 Task: Look for space in Ust'-Labinsk, Russia from 6th June, 2023 to 8th June, 2023 for 2 adults in price range Rs.7000 to Rs.12000. Place can be private room with 1  bedroom having 2 beds and 1 bathroom. Property type can be house, flat, guest house. Amenities needed are: wifi. Booking option can be shelf check-in. Required host language is English.
Action: Mouse moved to (714, 180)
Screenshot: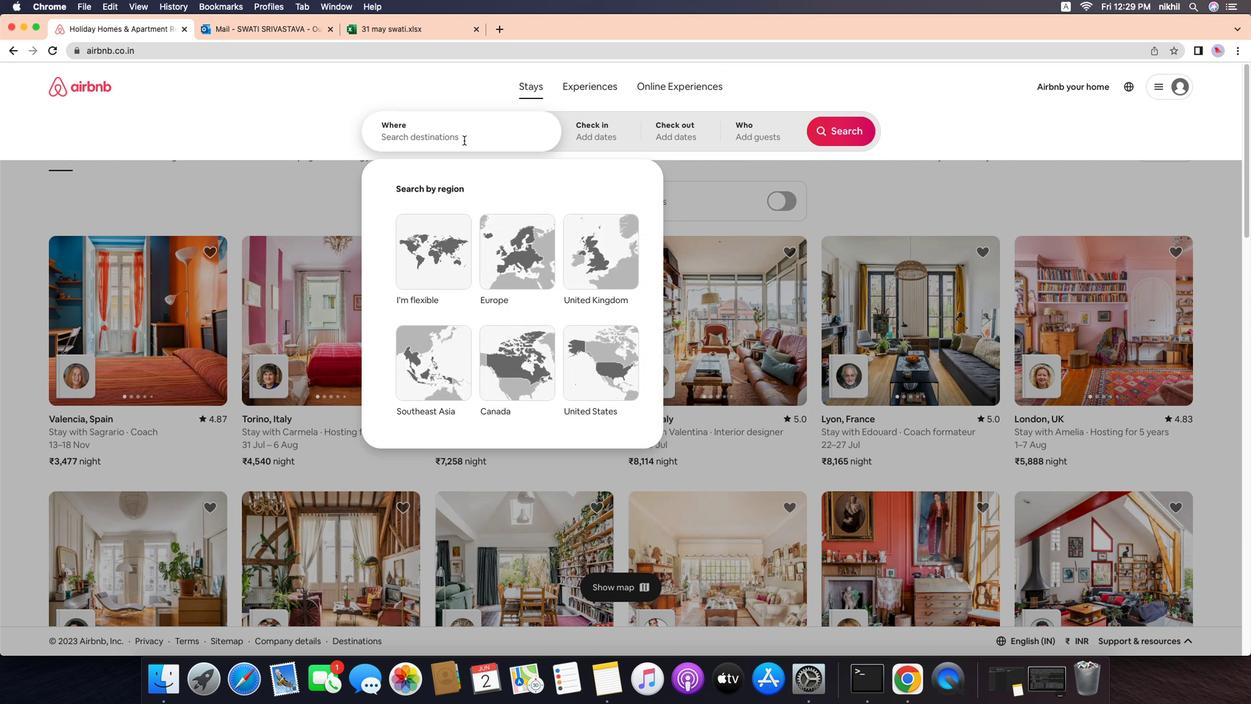 
Action: Mouse pressed left at (714, 180)
Screenshot: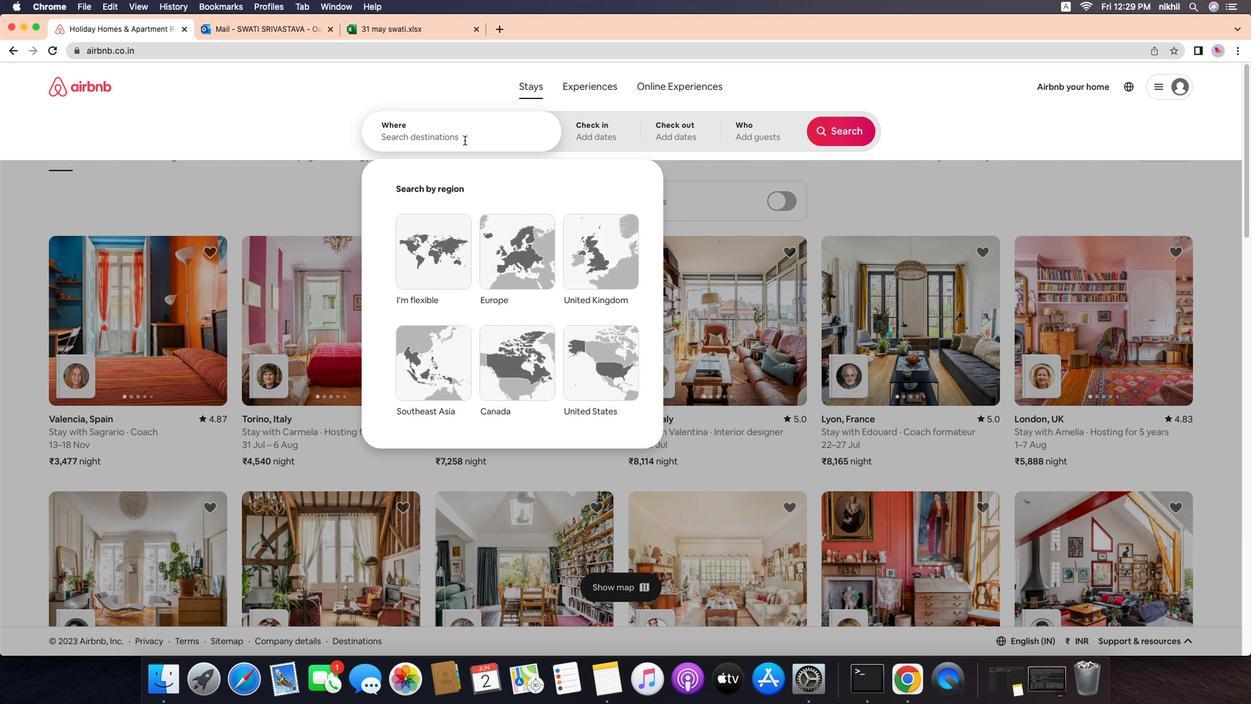 
Action: Mouse moved to (715, 179)
Screenshot: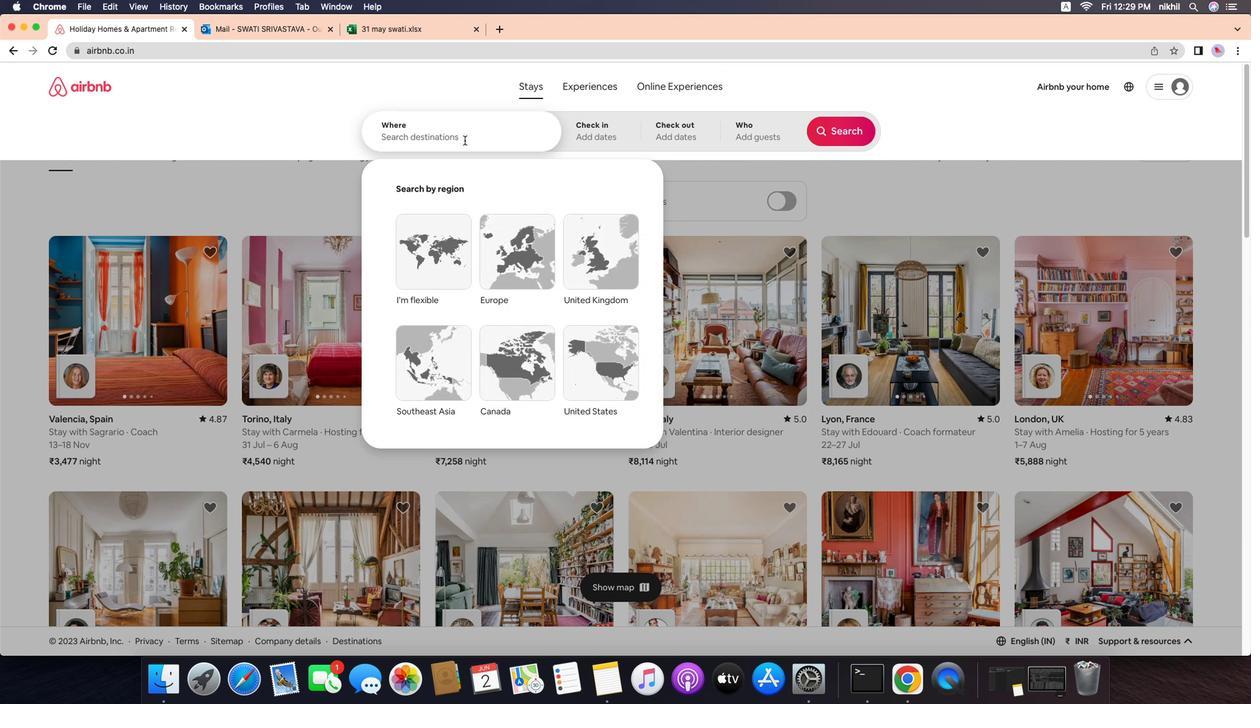 
Action: Mouse pressed left at (715, 179)
Screenshot: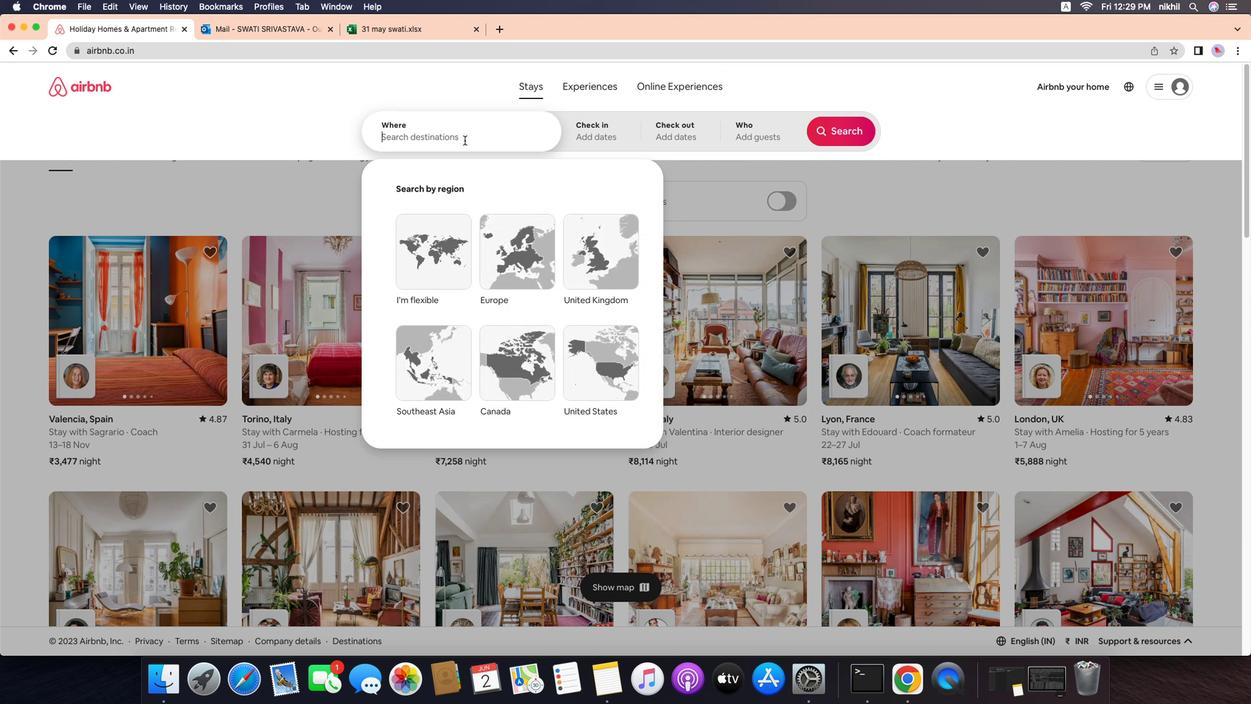 
Action: Mouse moved to (773, 193)
Screenshot: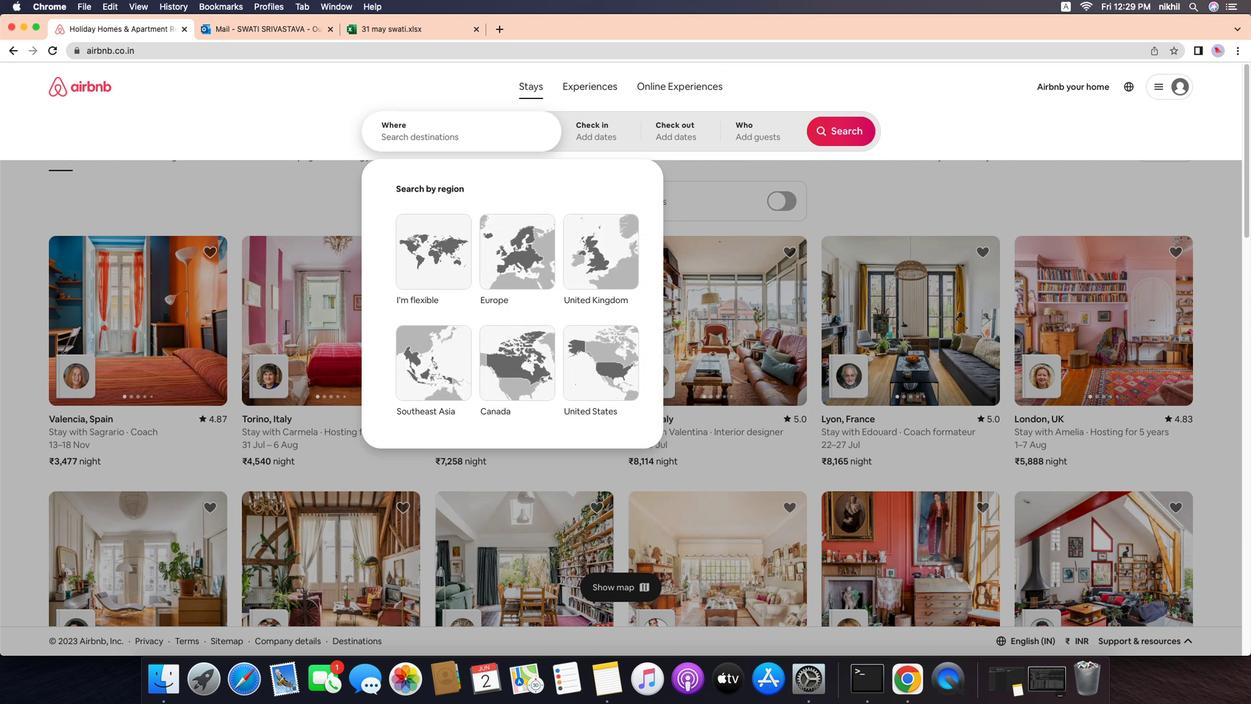 
Action: Mouse pressed left at (773, 193)
Screenshot: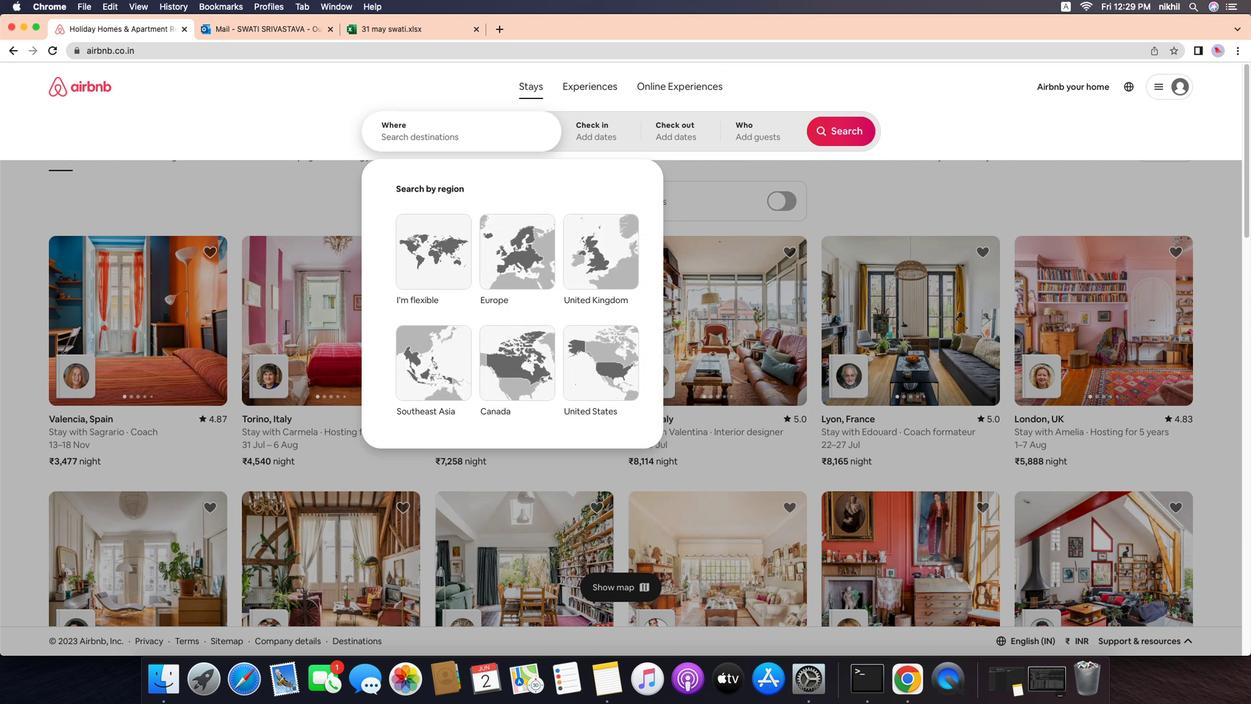 
Action: Mouse moved to (772, 193)
Screenshot: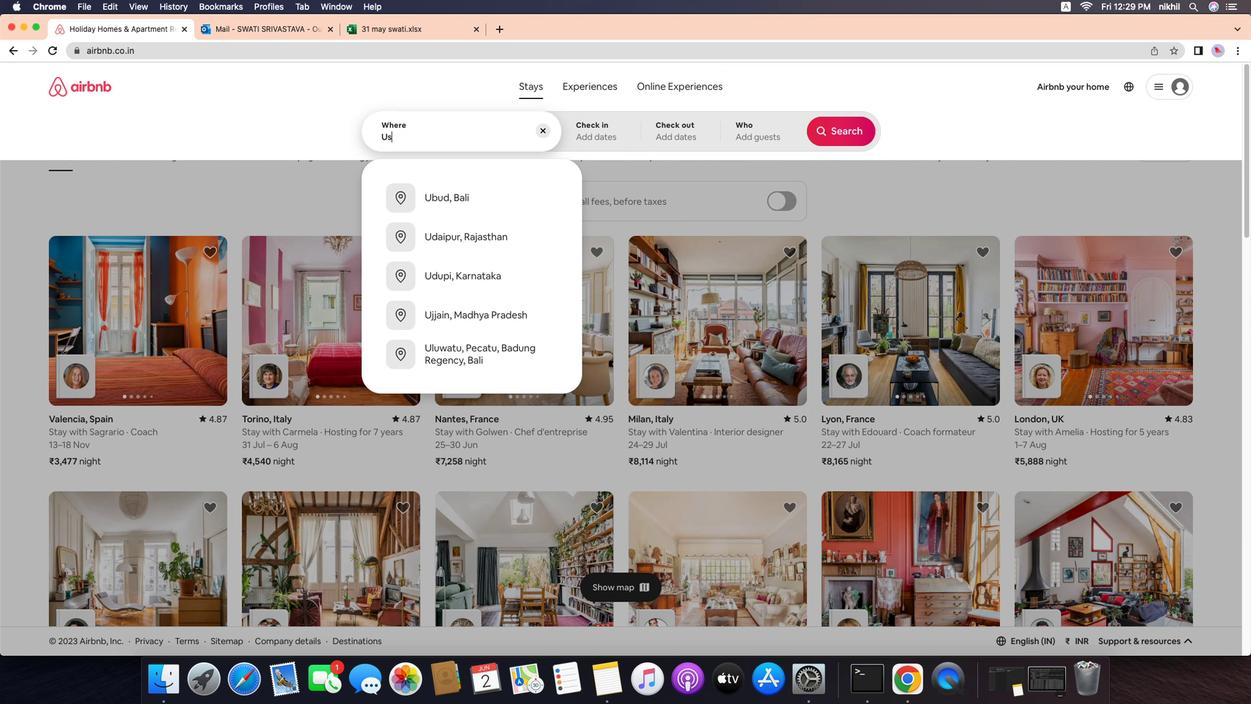 
Action: Key pressed Key.caps_lock'U'Key.caps_lock's''t'"'"'-'Key.caps_lock'L'Key.caps_lock'a''b''i''n''s''k'','Key.spaceKey.caps_lock'R'Key.caps_lock'u''s''s''i''a'Key.enter
Screenshot: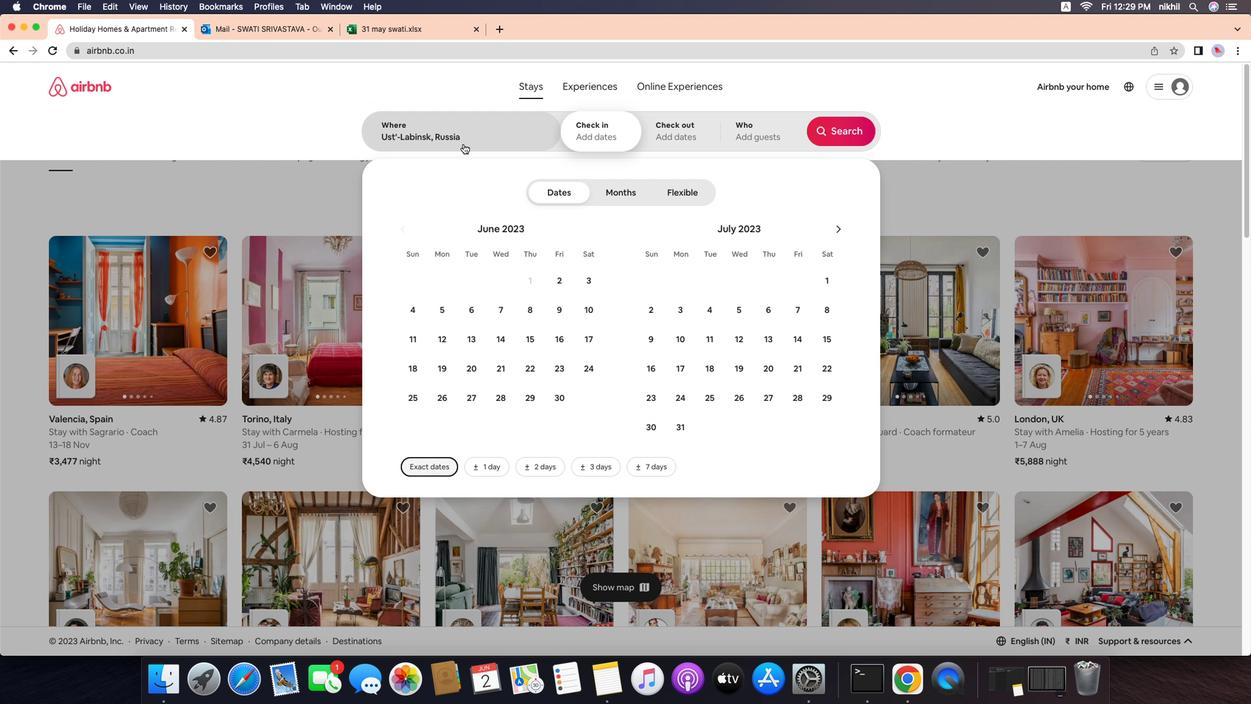 
Action: Mouse moved to (767, 238)
Screenshot: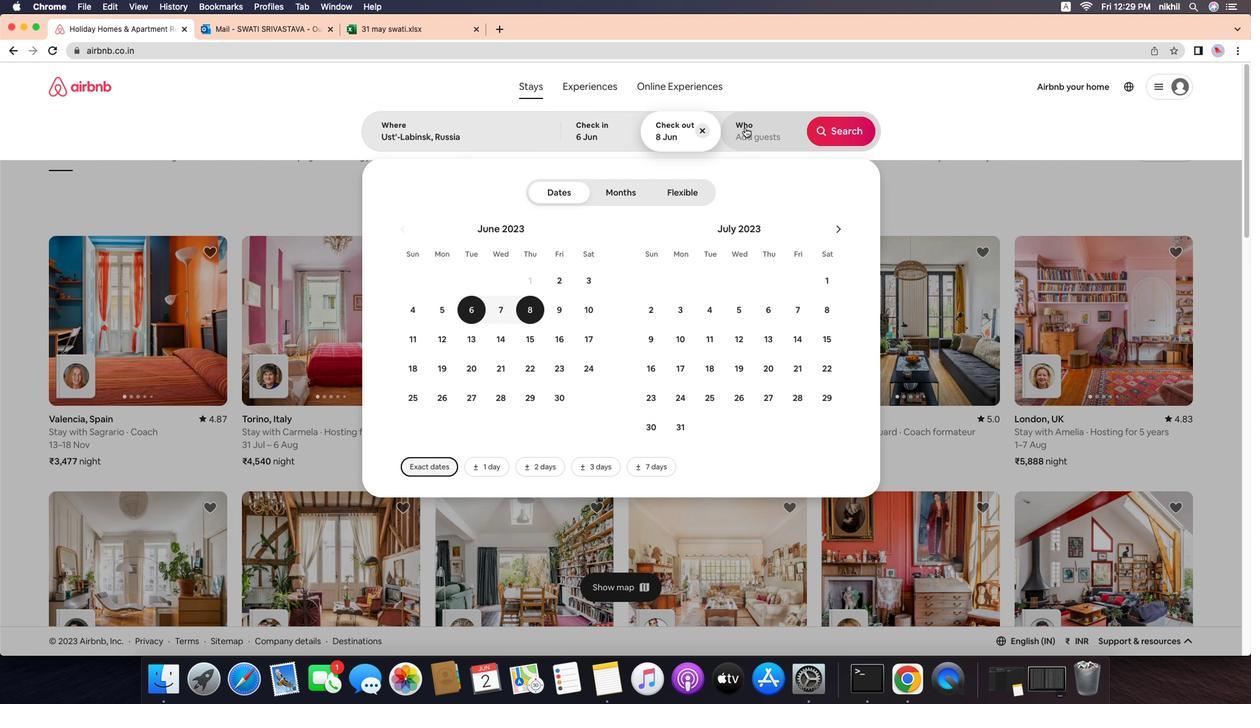 
Action: Mouse pressed left at (767, 238)
Screenshot: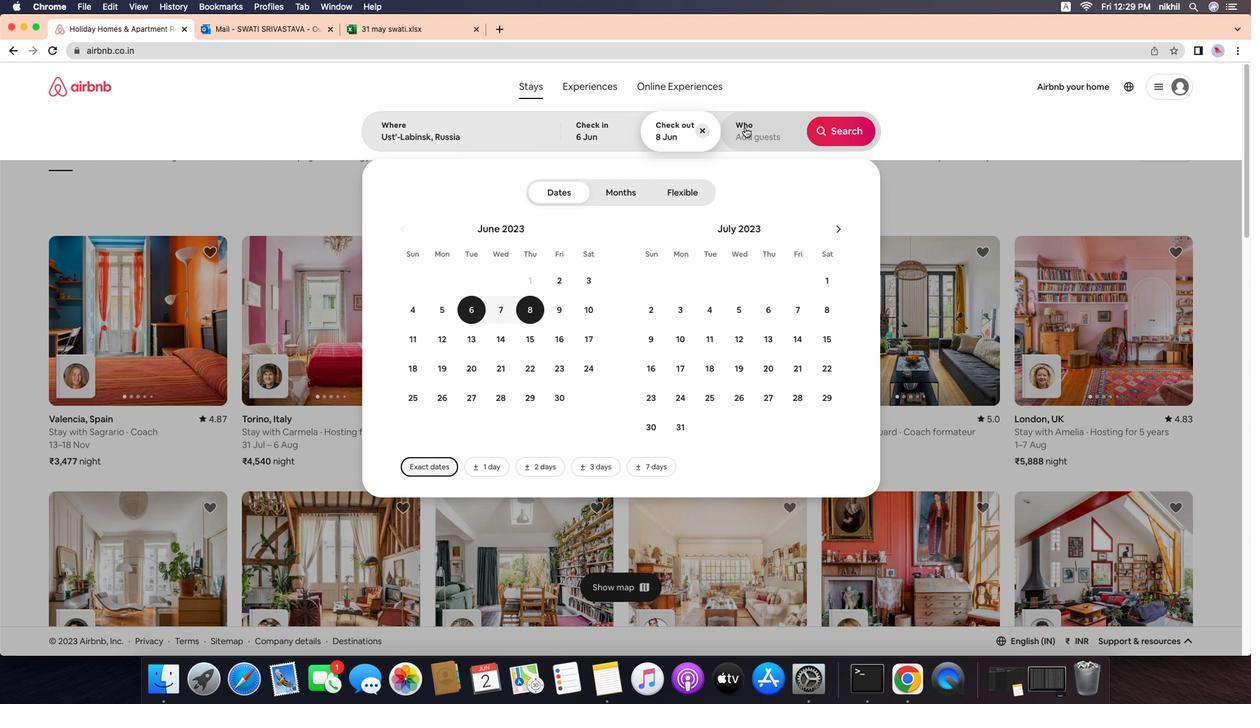 
Action: Mouse moved to (728, 236)
Screenshot: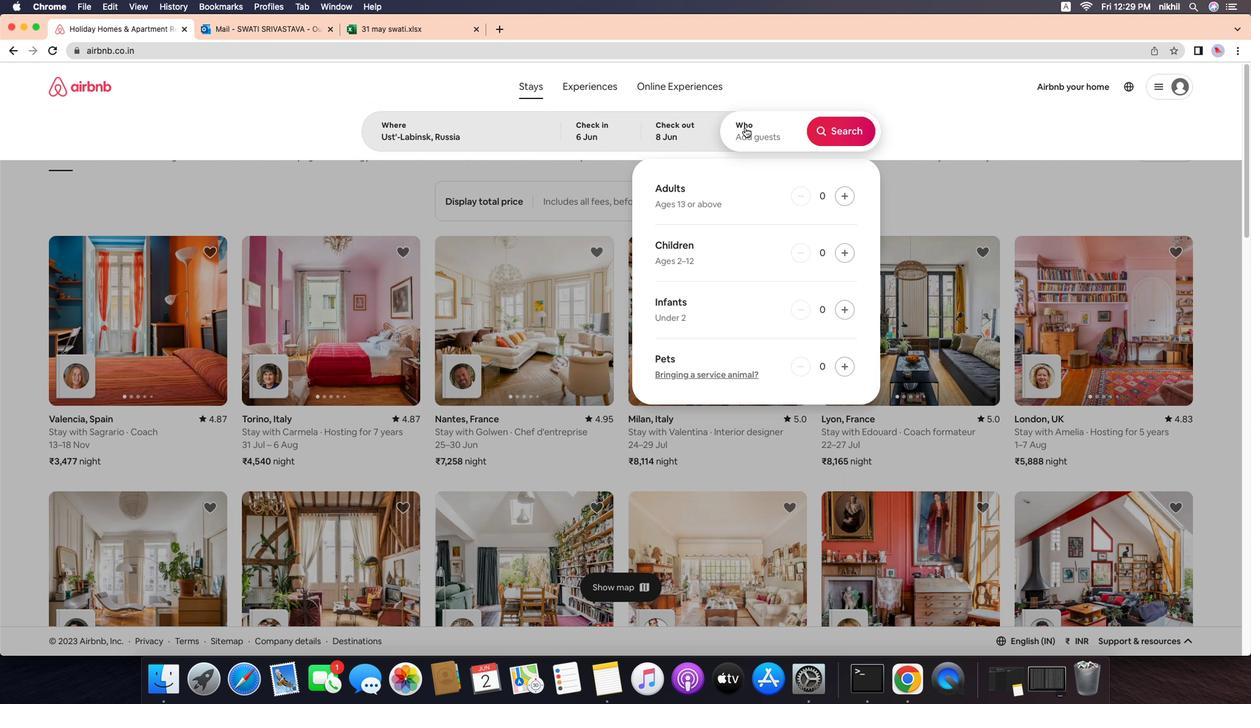 
Action: Mouse pressed left at (728, 236)
Screenshot: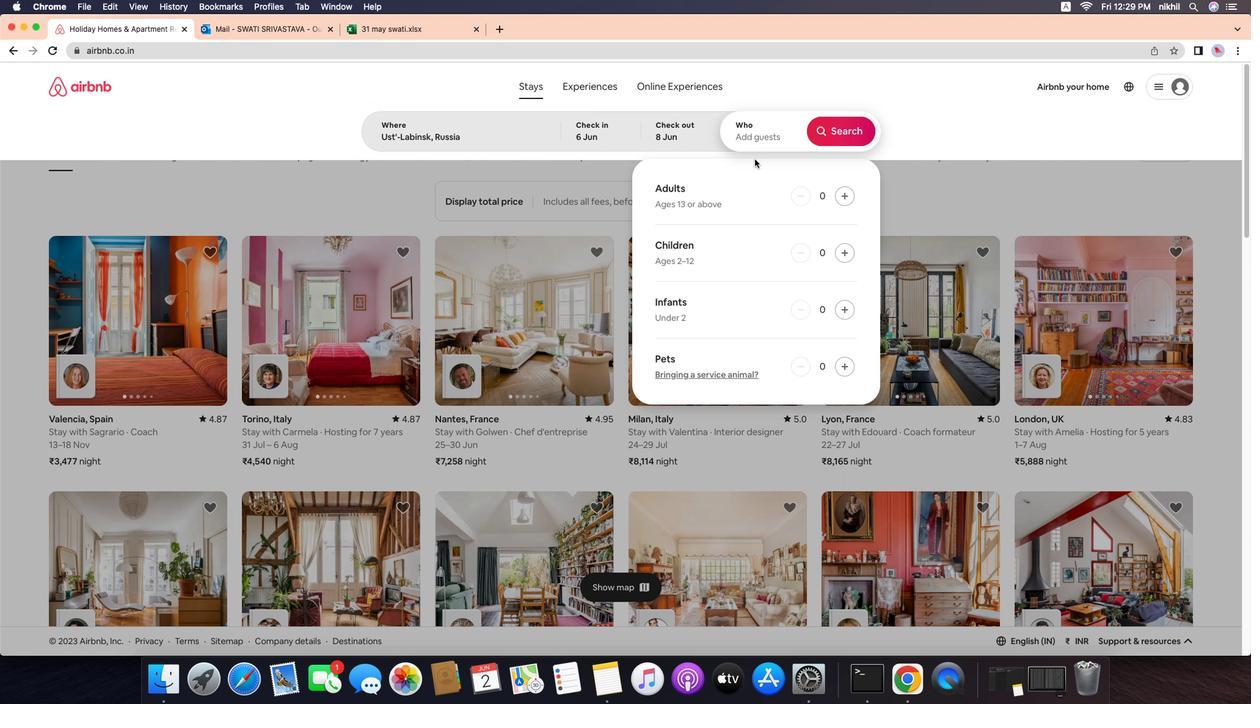 
Action: Mouse moved to (580, 190)
Screenshot: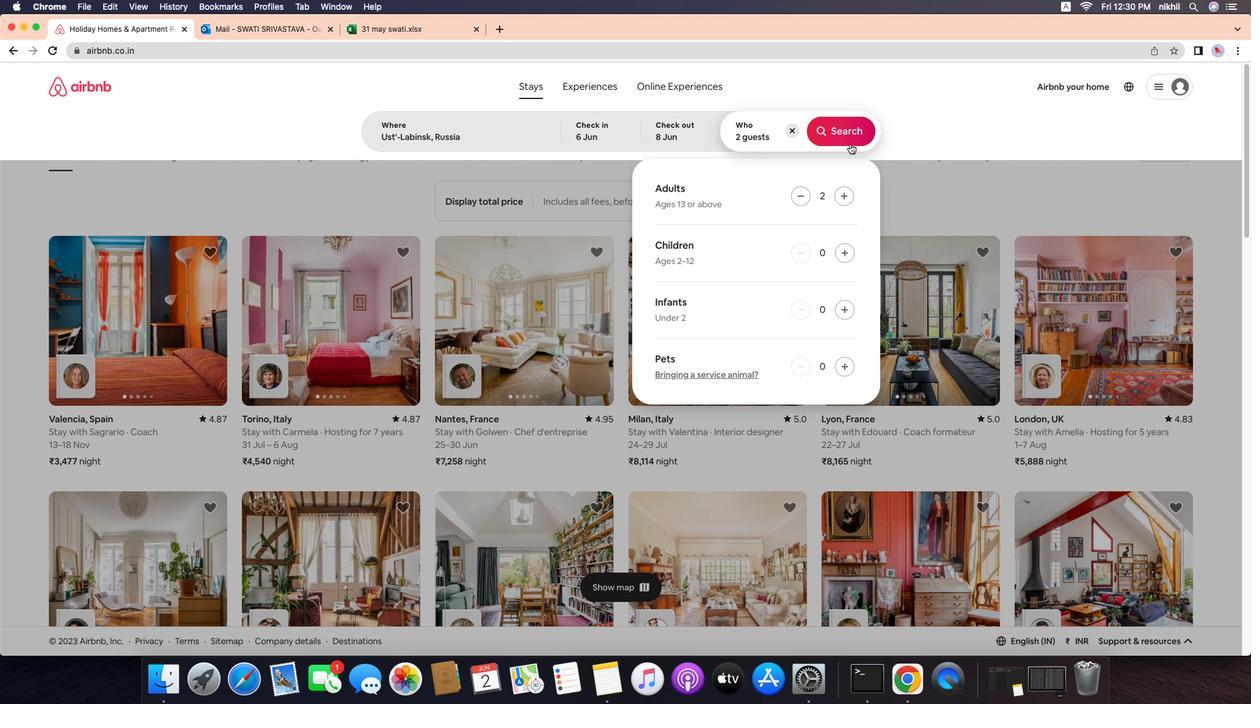 
Action: Mouse pressed left at (580, 190)
Screenshot: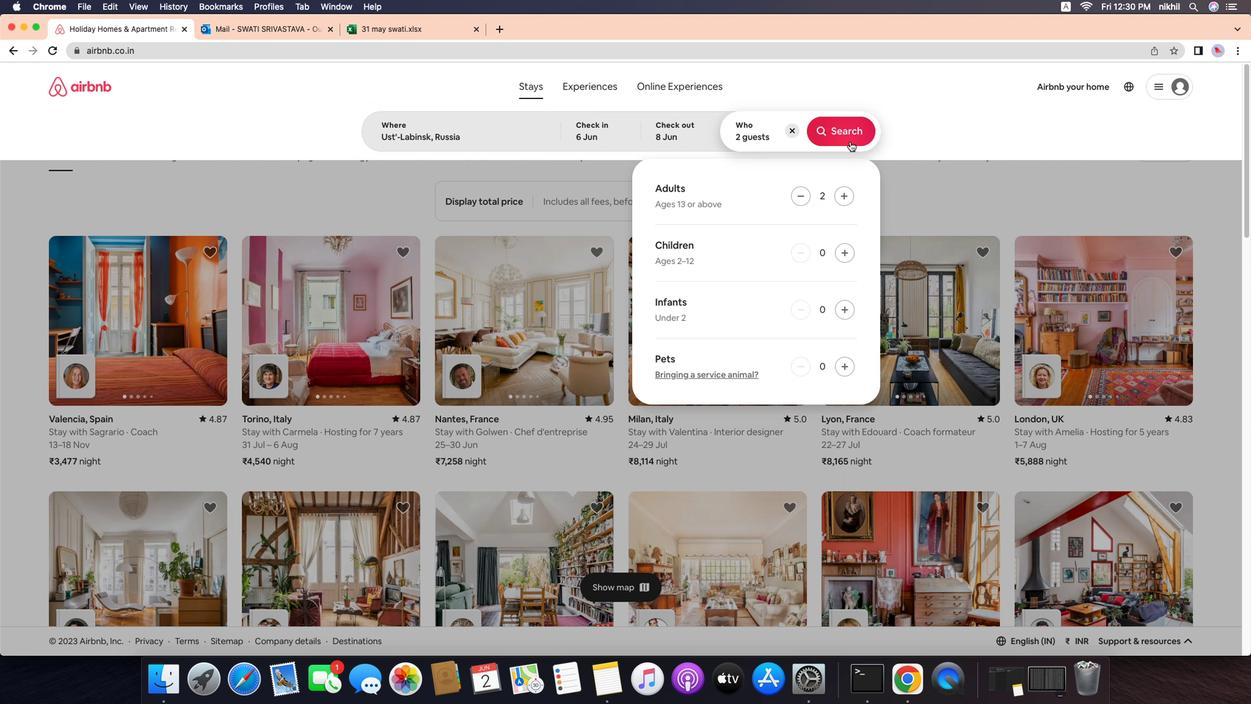 
Action: Mouse moved to (513, 208)
Screenshot: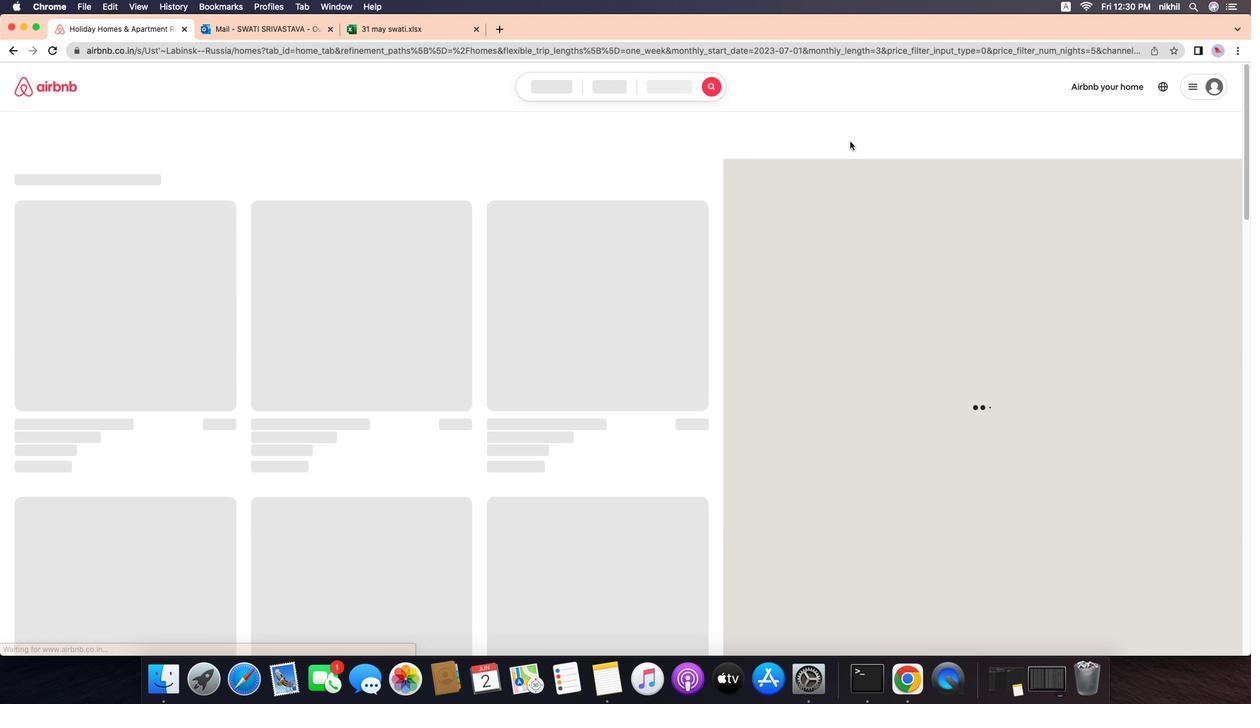 
Action: Mouse pressed left at (513, 208)
Screenshot: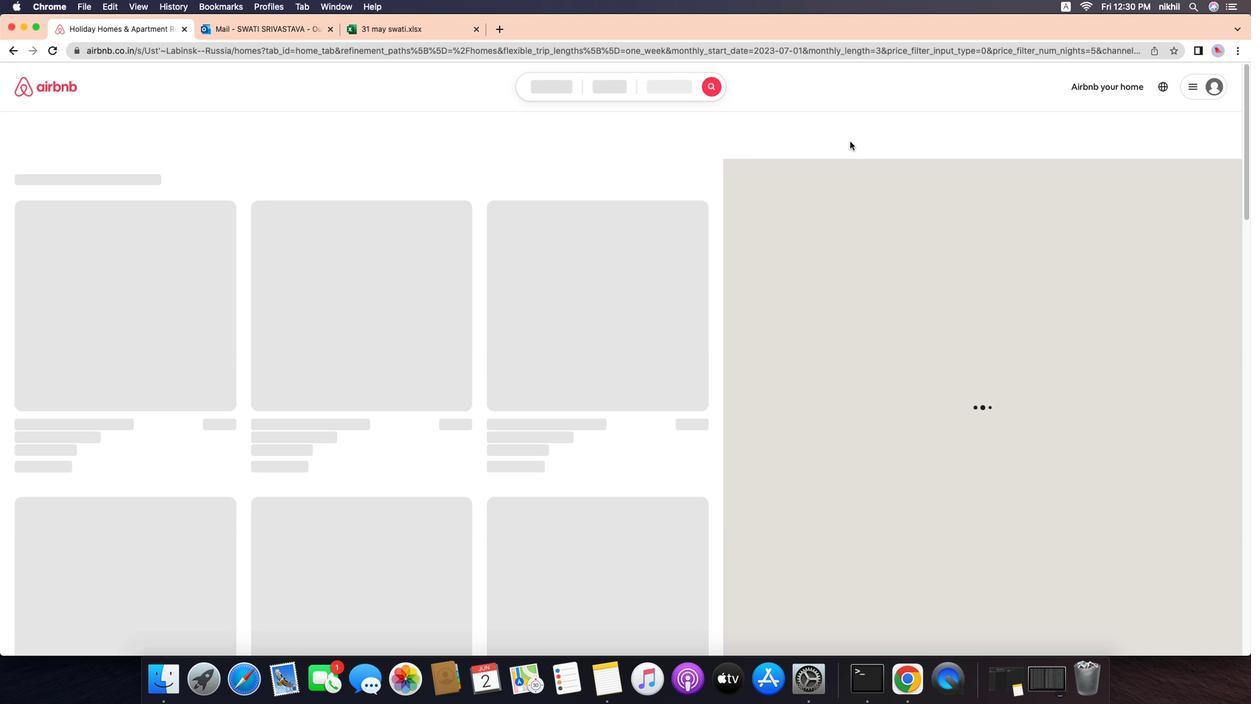 
Action: Mouse pressed left at (513, 208)
Screenshot: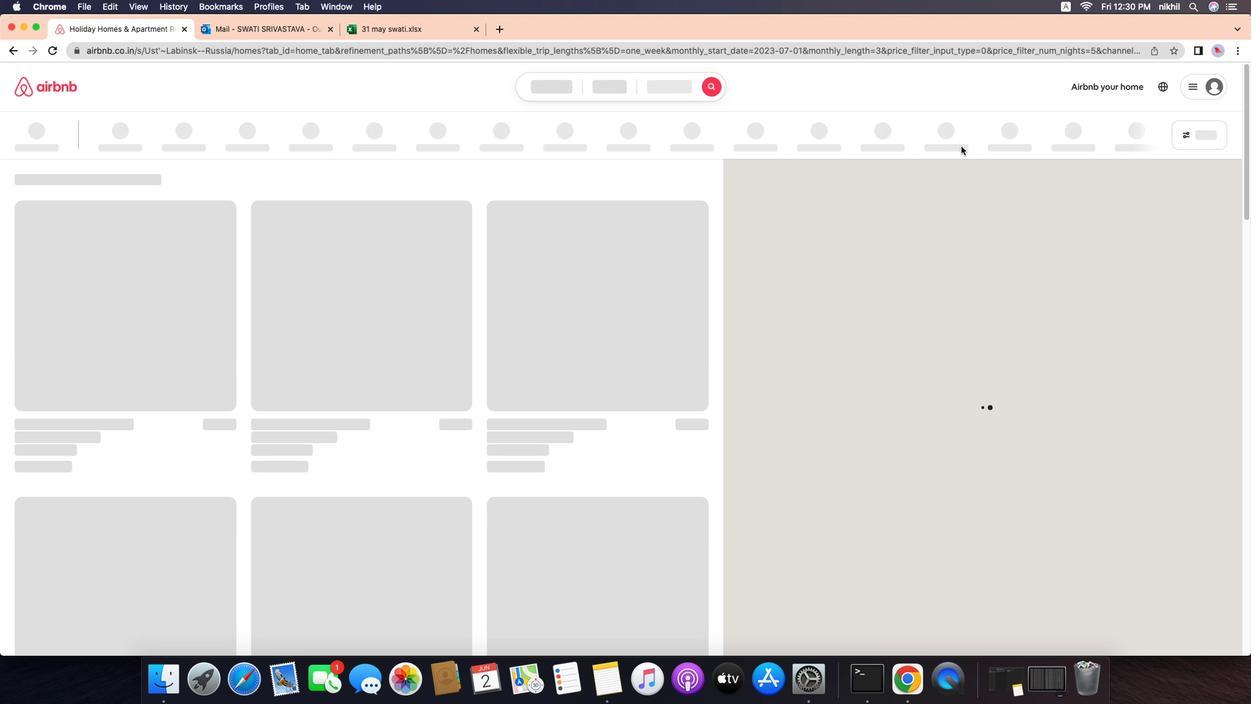 
Action: Mouse moved to (507, 194)
Screenshot: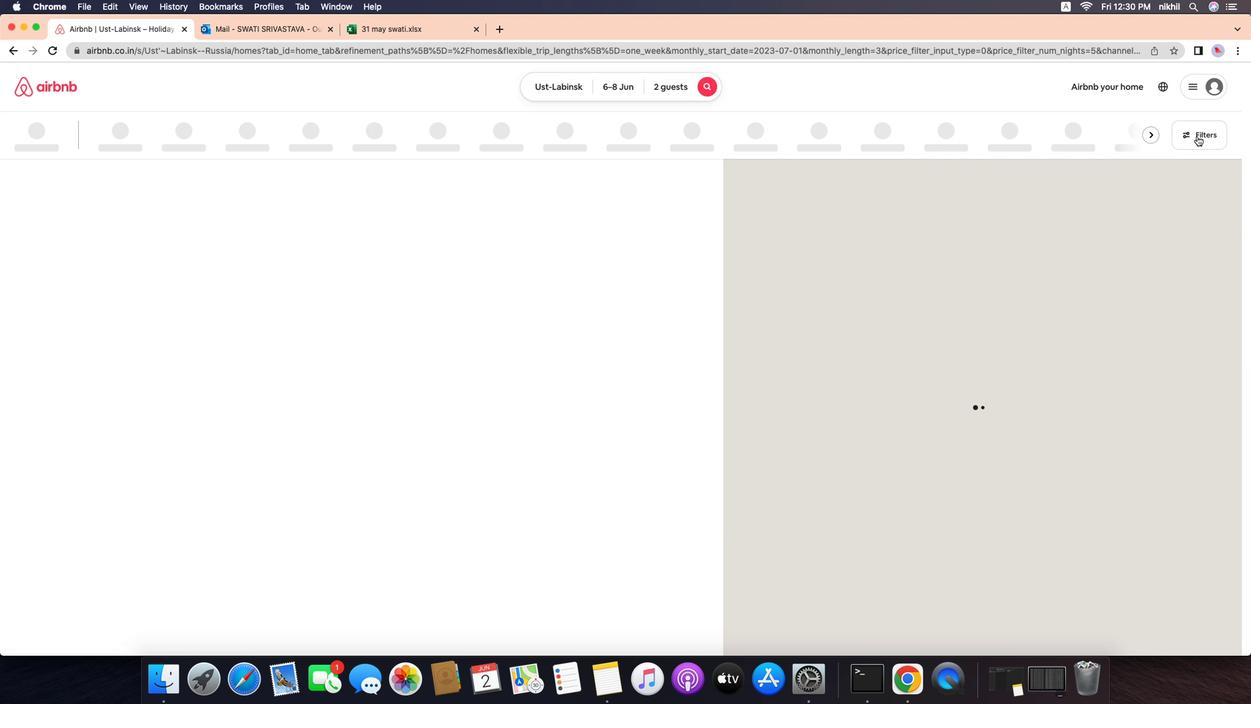 
Action: Mouse pressed left at (507, 194)
Screenshot: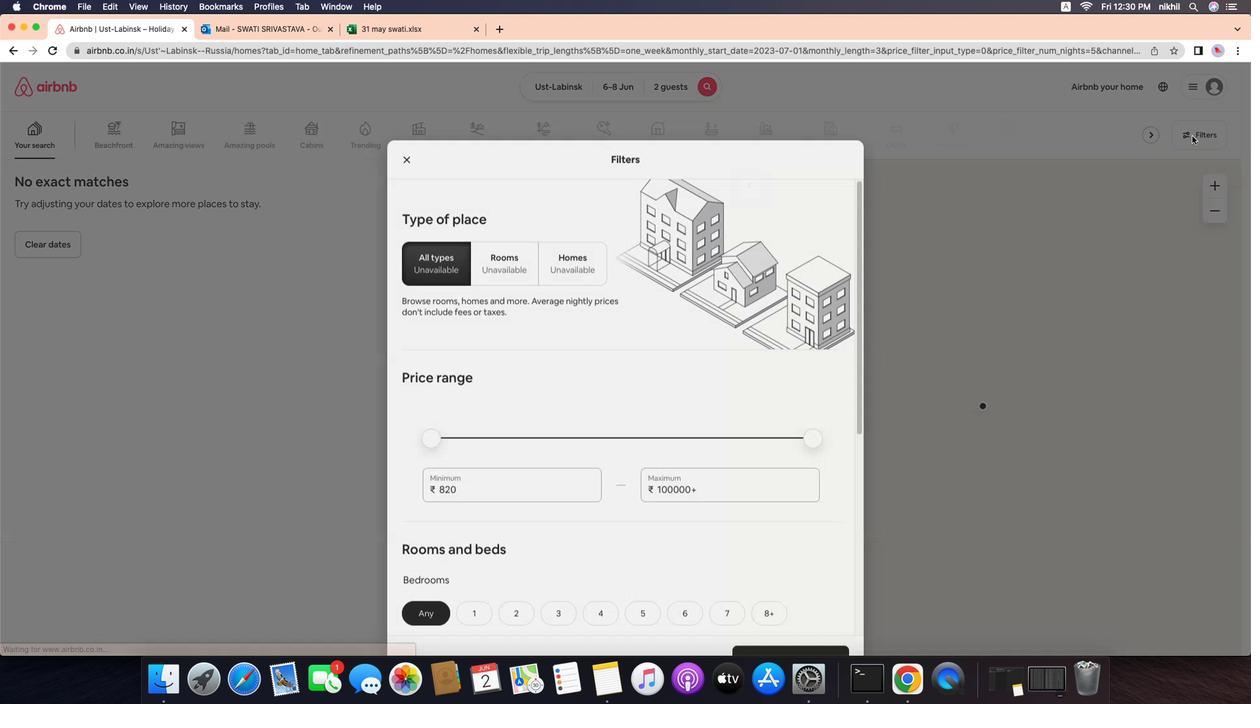 
Action: Mouse moved to (269, 192)
Screenshot: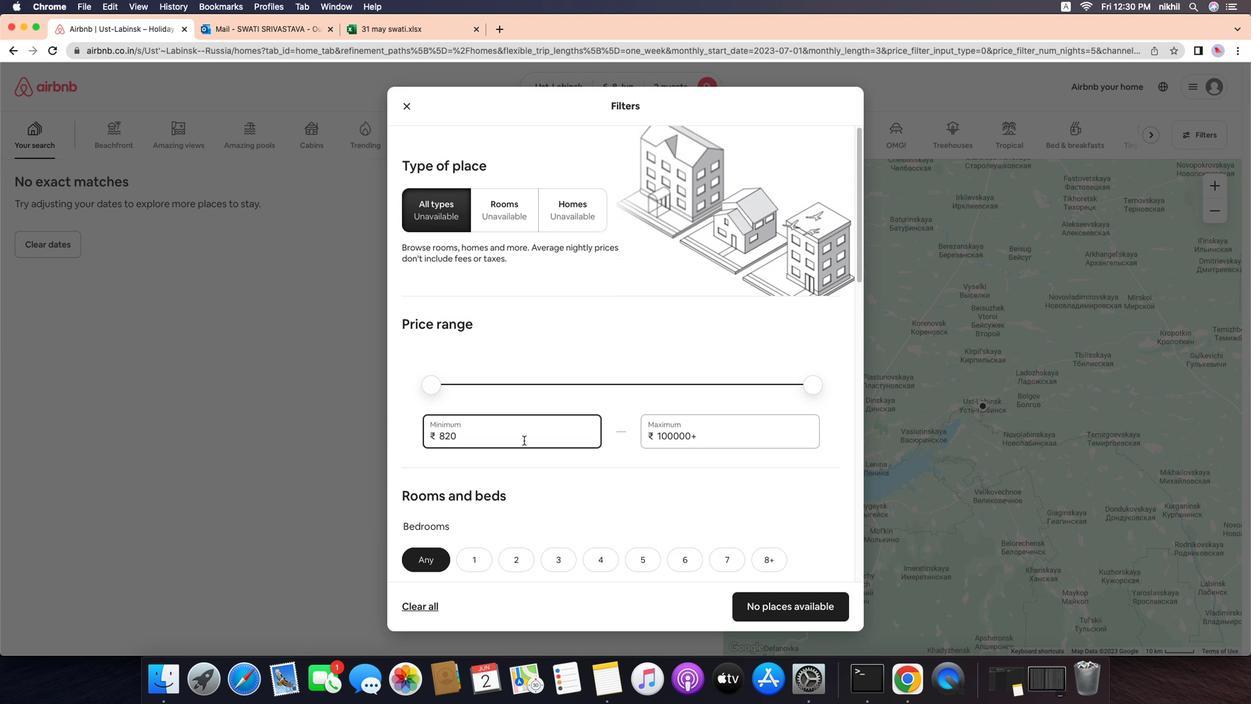 
Action: Mouse pressed left at (269, 192)
Screenshot: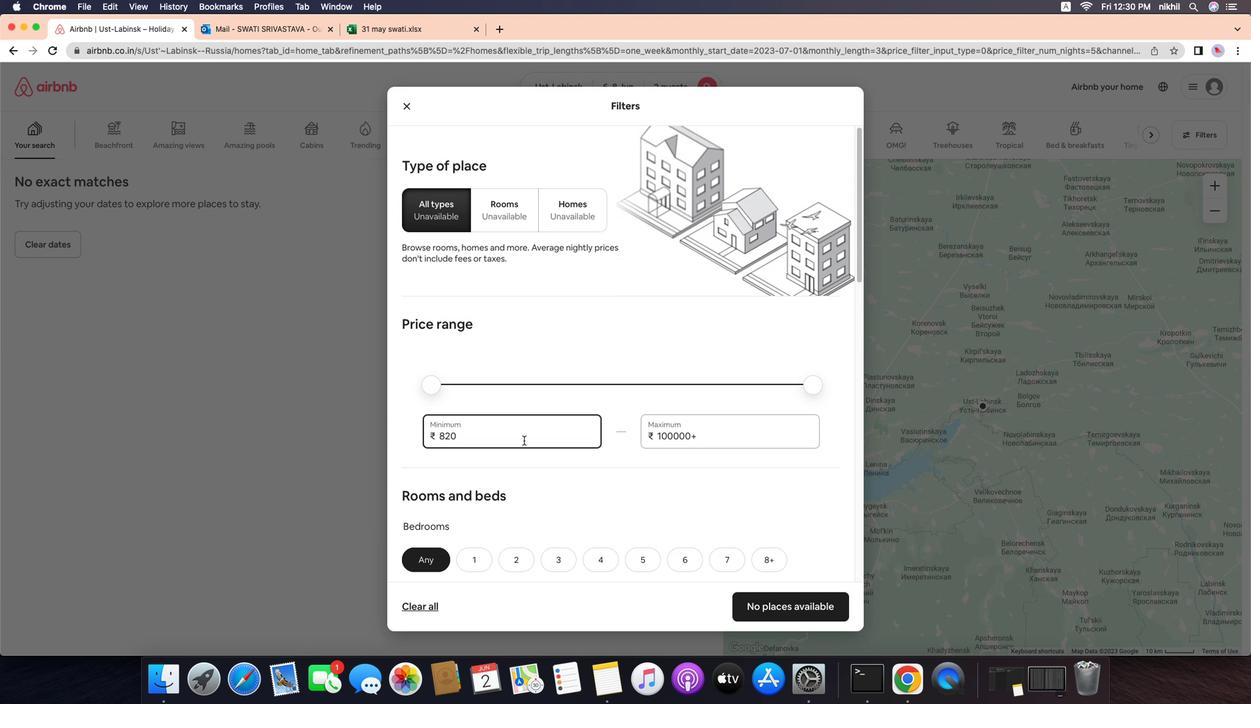 
Action: Mouse moved to (732, 270)
Screenshot: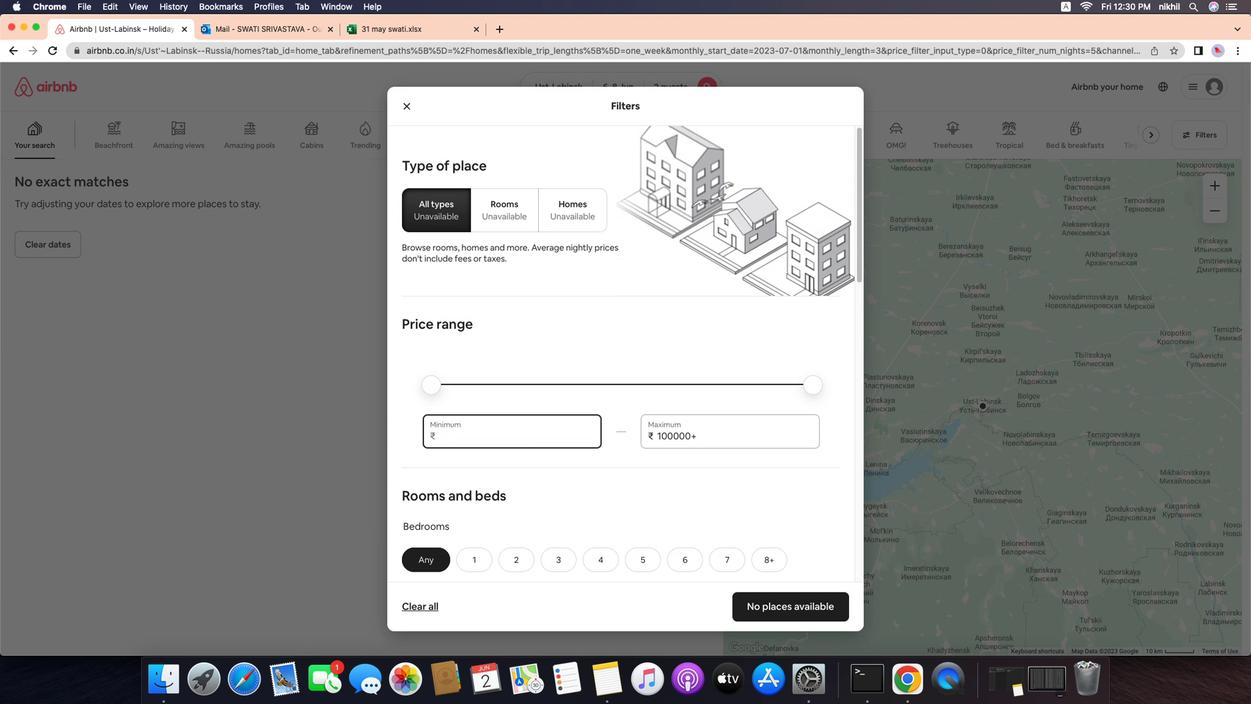 
Action: Mouse pressed left at (732, 270)
Screenshot: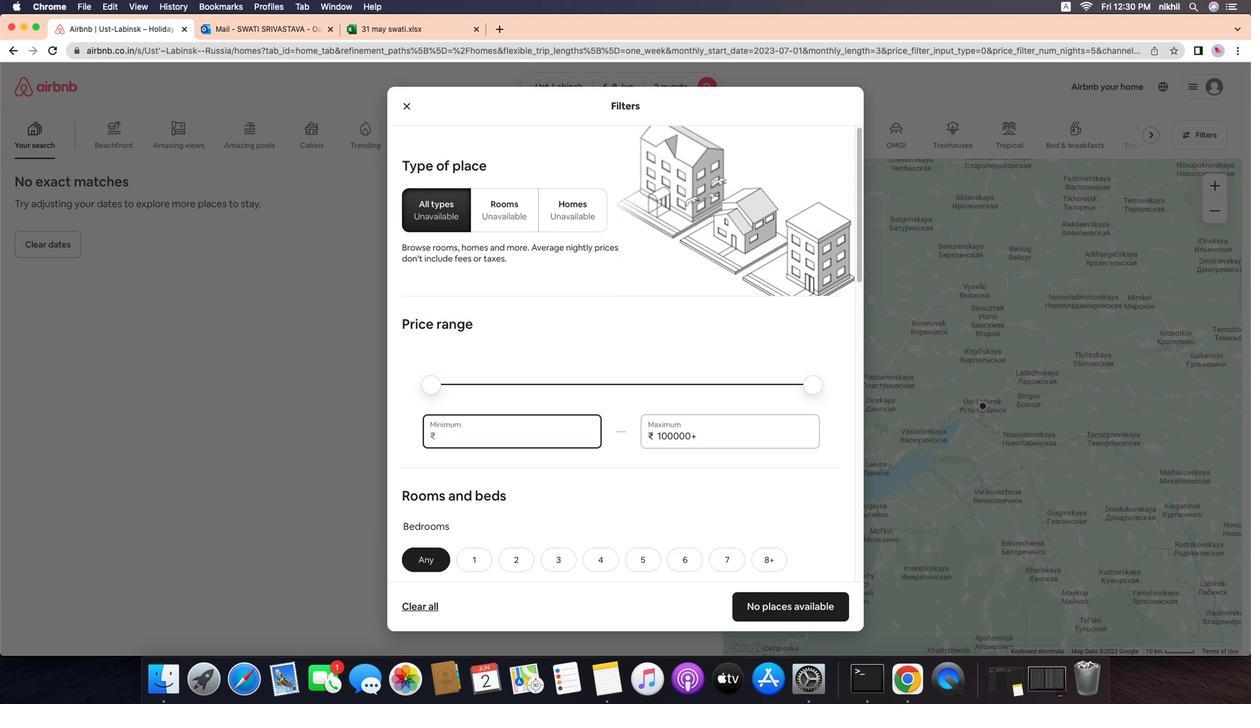 
Action: Key pressed Key.backspaceKey.backspaceKey.backspaceKey.backspace'7''0''0''0'
Screenshot: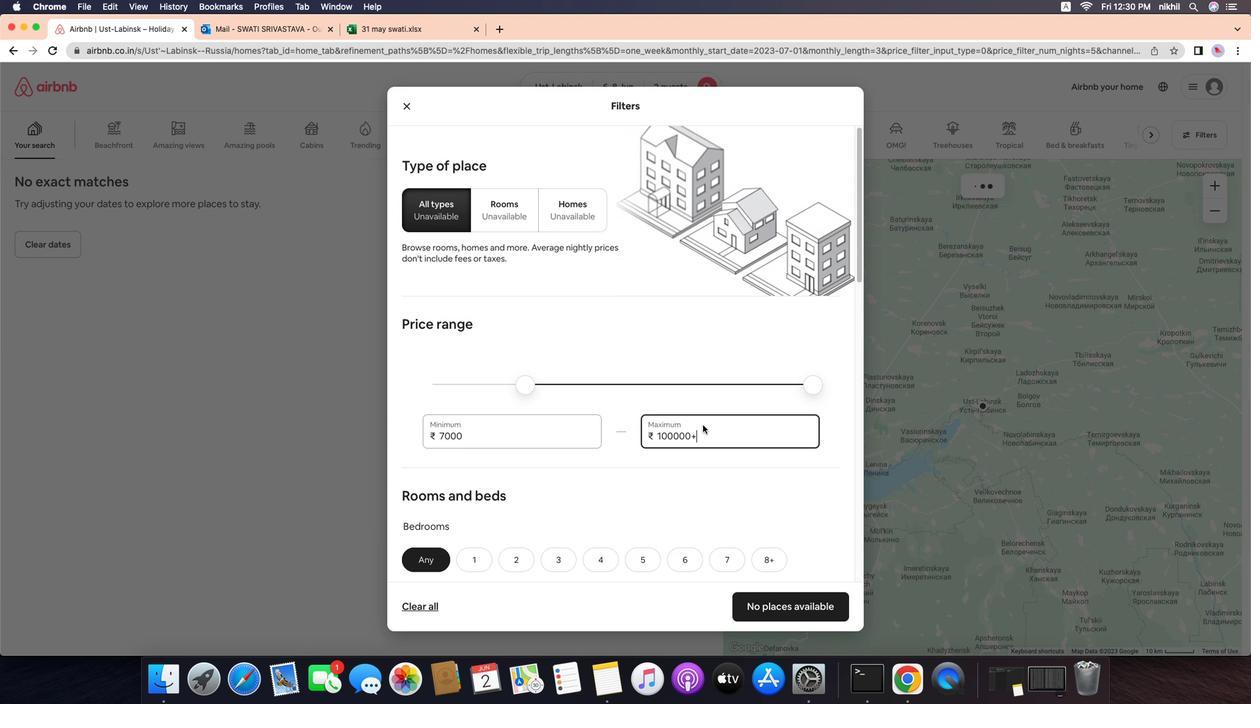 
Action: Mouse moved to (607, 268)
Screenshot: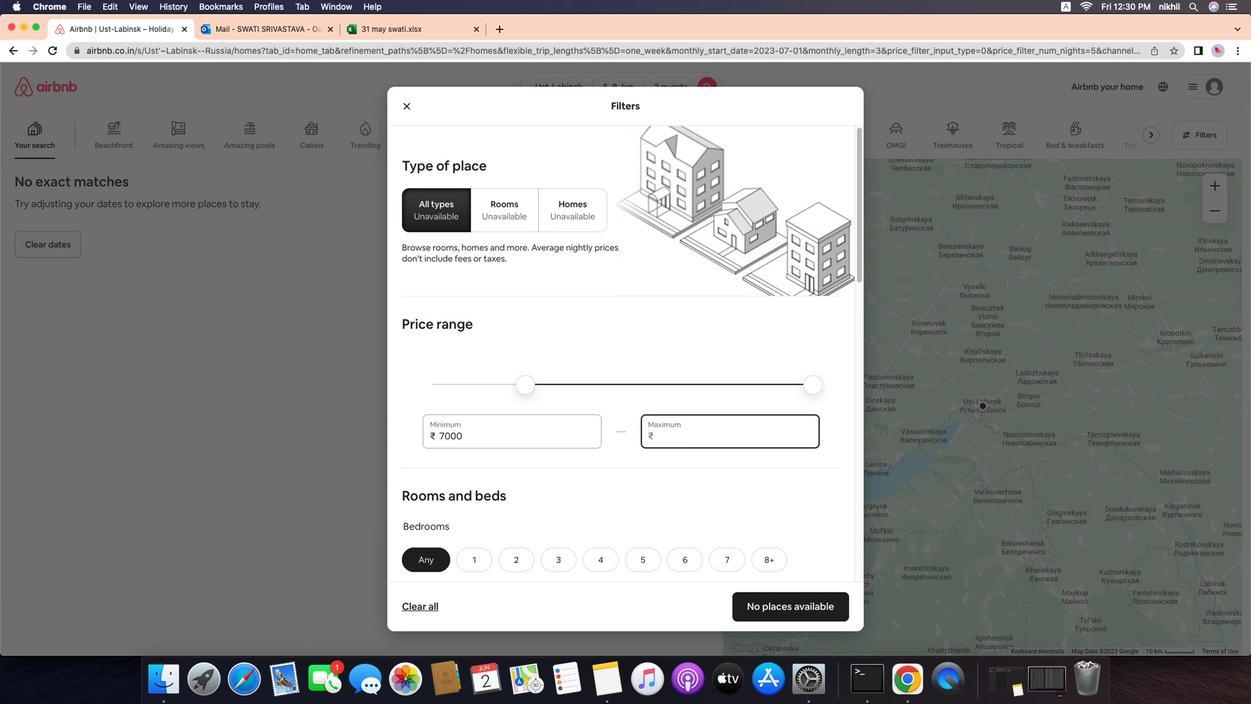 
Action: Mouse pressed left at (607, 268)
Screenshot: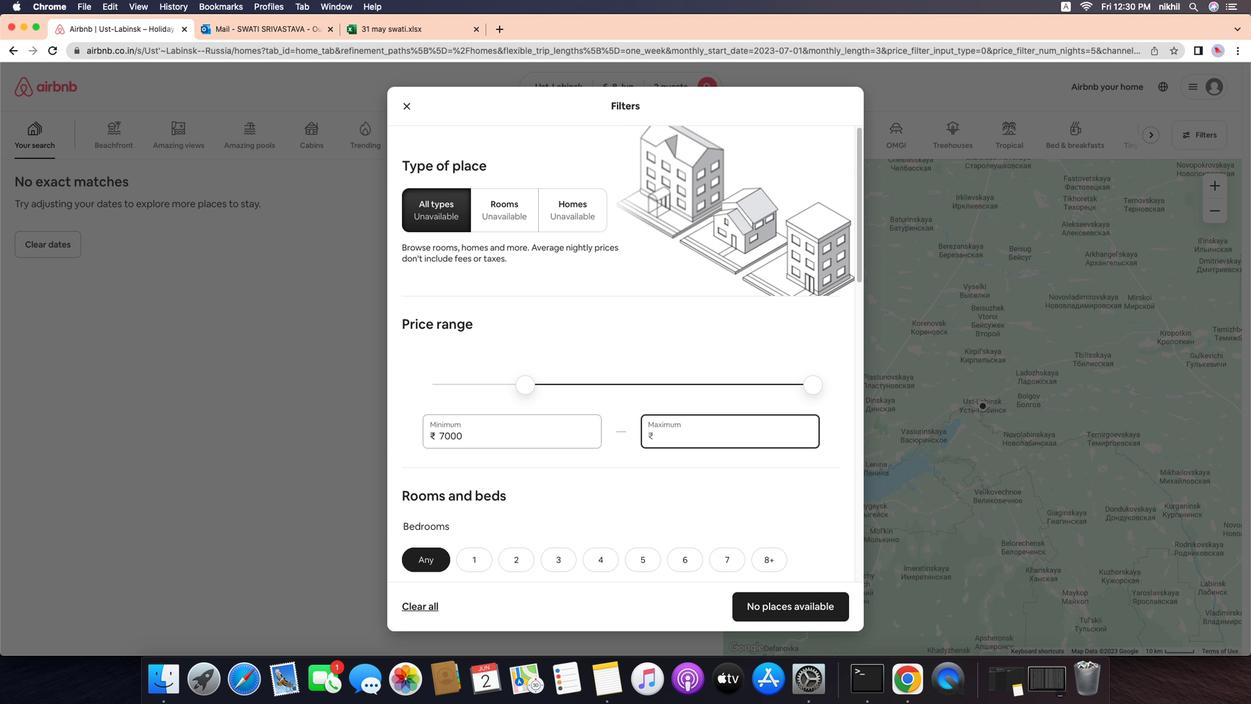 
Action: Mouse moved to (608, 266)
Screenshot: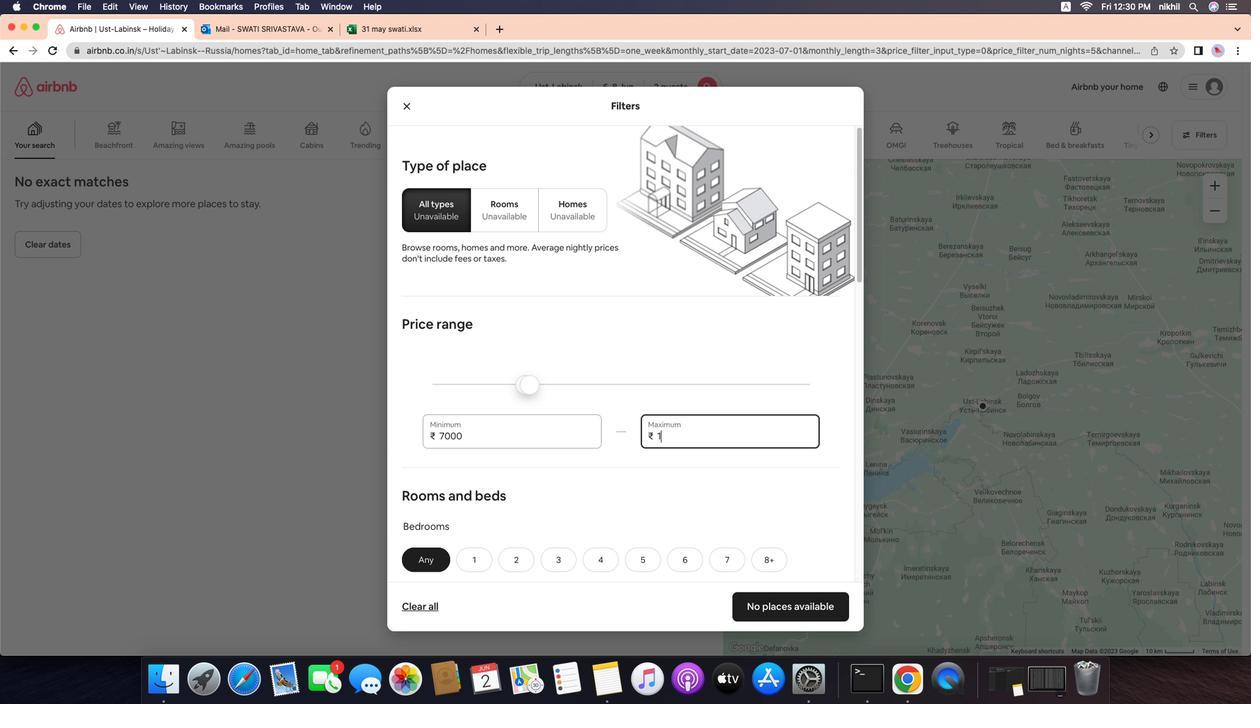 
Action: Key pressed Key.backspaceKey.backspaceKey.backspaceKey.backspaceKey.backspaceKey.backspaceKey.backspace'1''2''0''0''0'
Screenshot: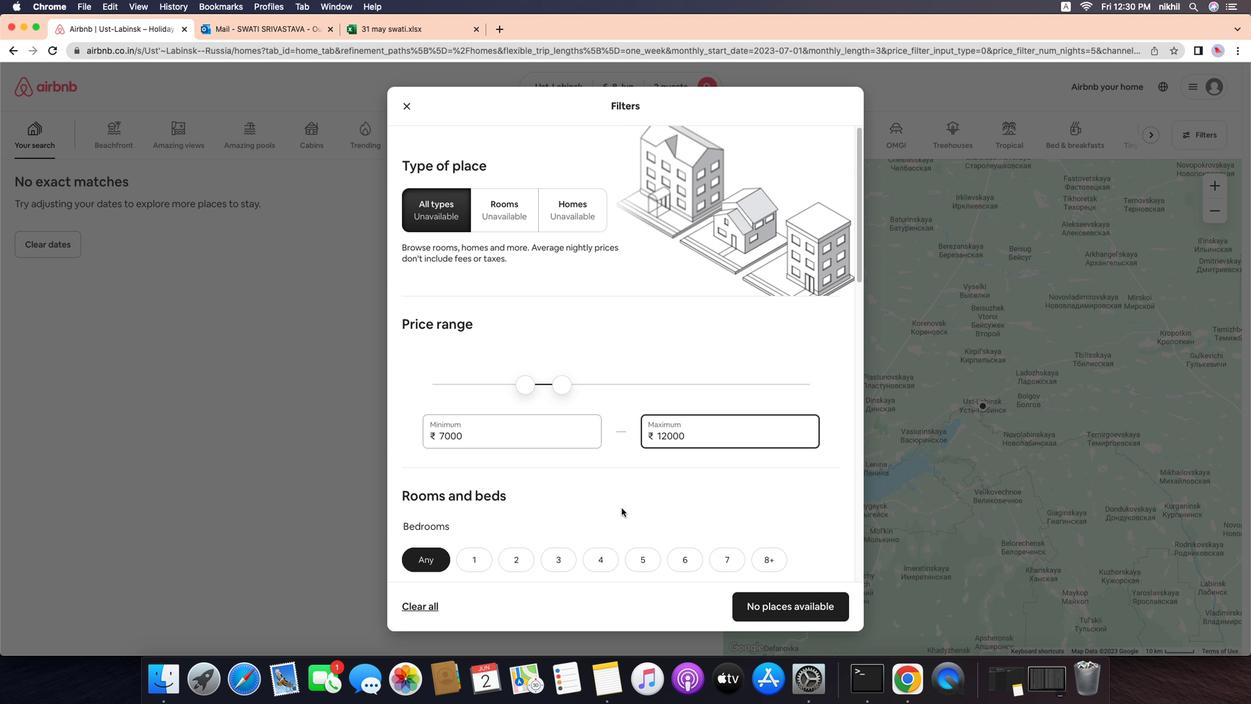 
Action: Mouse moved to (665, 287)
Screenshot: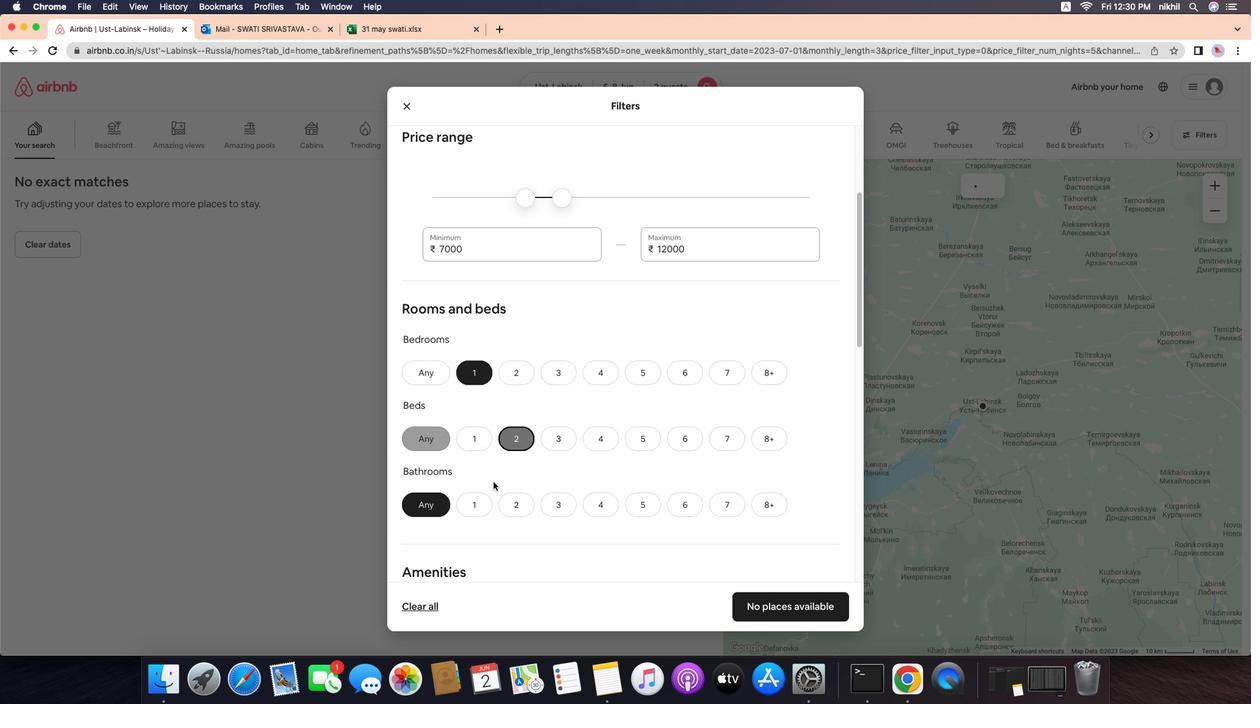 
Action: Mouse scrolled (665, 287) with delta (1091, 157)
Screenshot: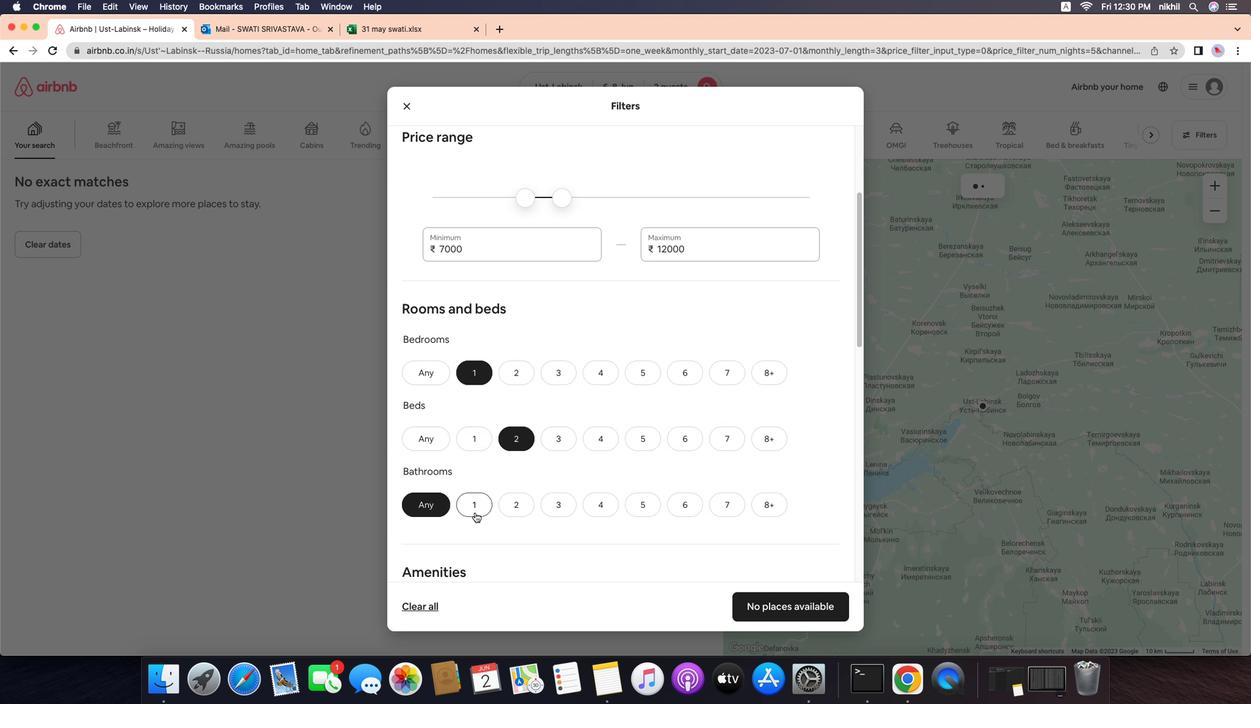 
Action: Mouse scrolled (665, 287) with delta (1091, 157)
Screenshot: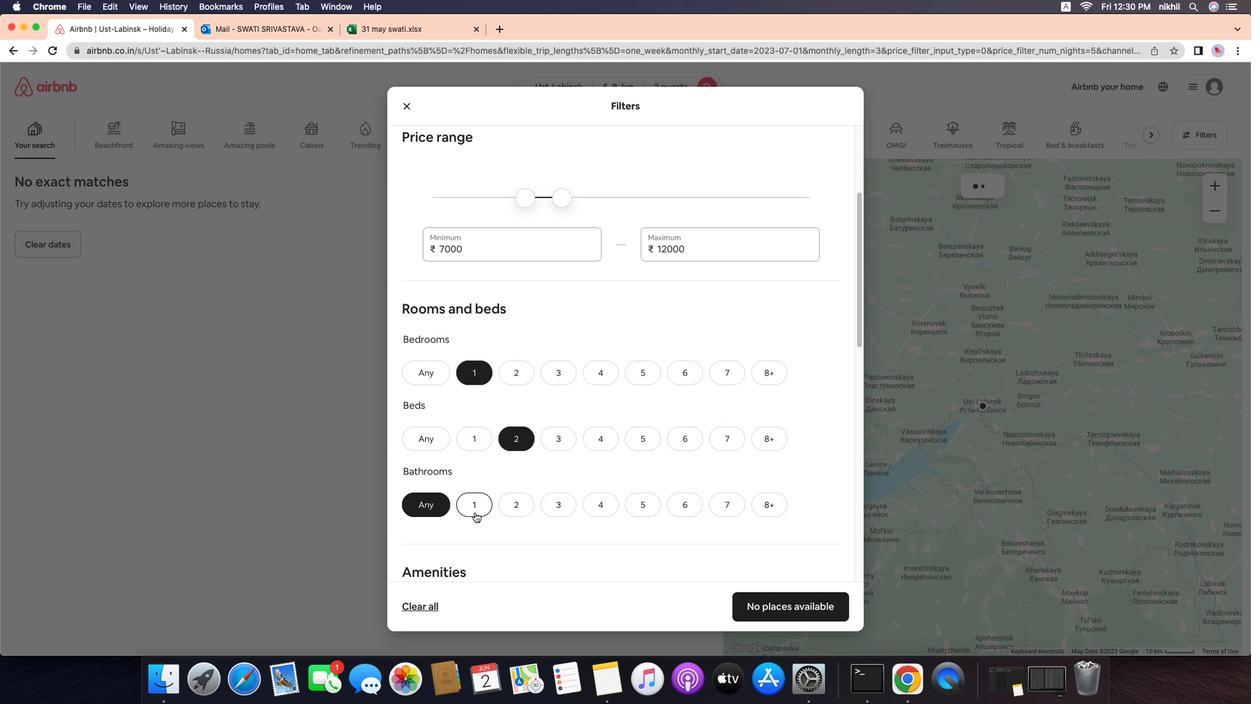 
Action: Mouse scrolled (665, 287) with delta (1091, 157)
Screenshot: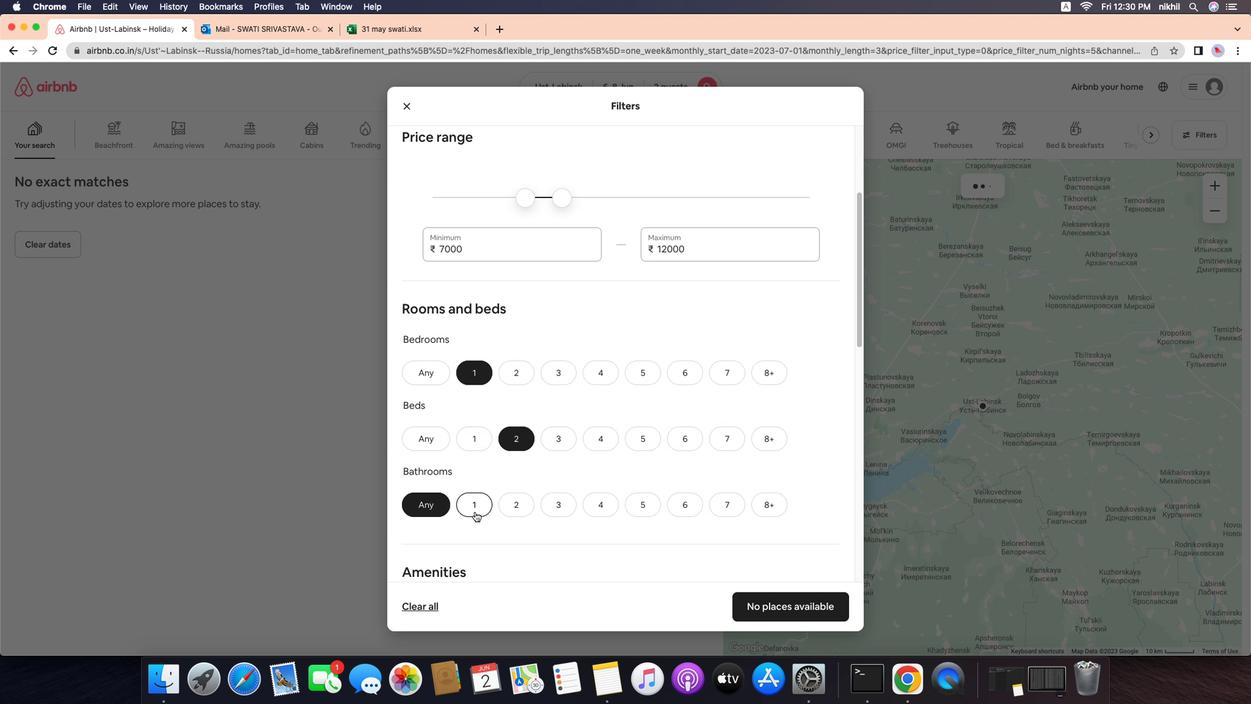 
Action: Mouse scrolled (665, 287) with delta (1091, 157)
Screenshot: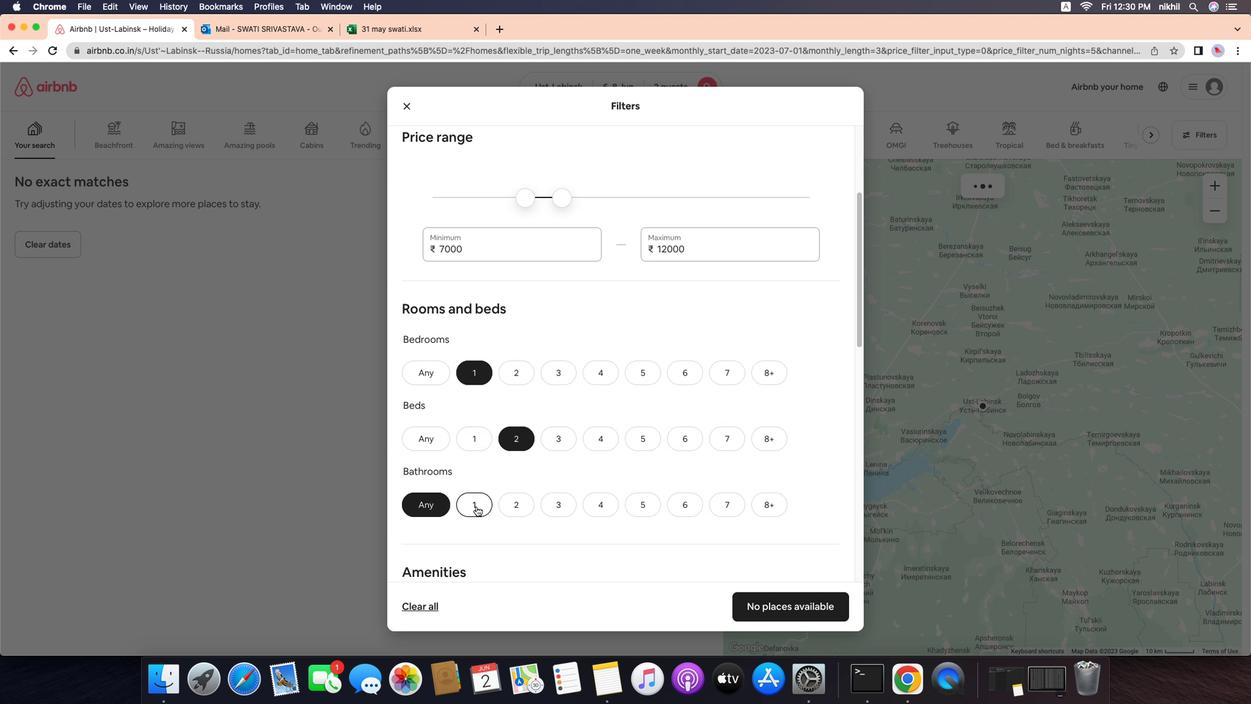 
Action: Mouse moved to (762, 256)
Screenshot: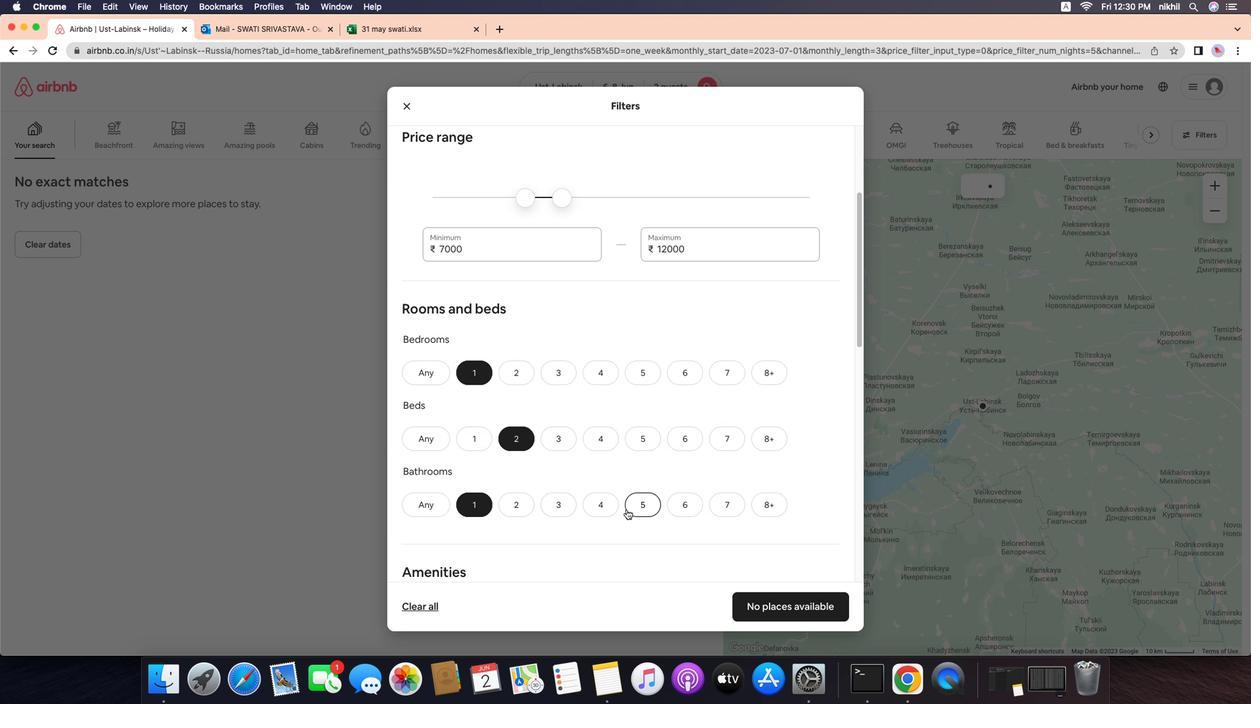
Action: Mouse pressed left at (762, 256)
Screenshot: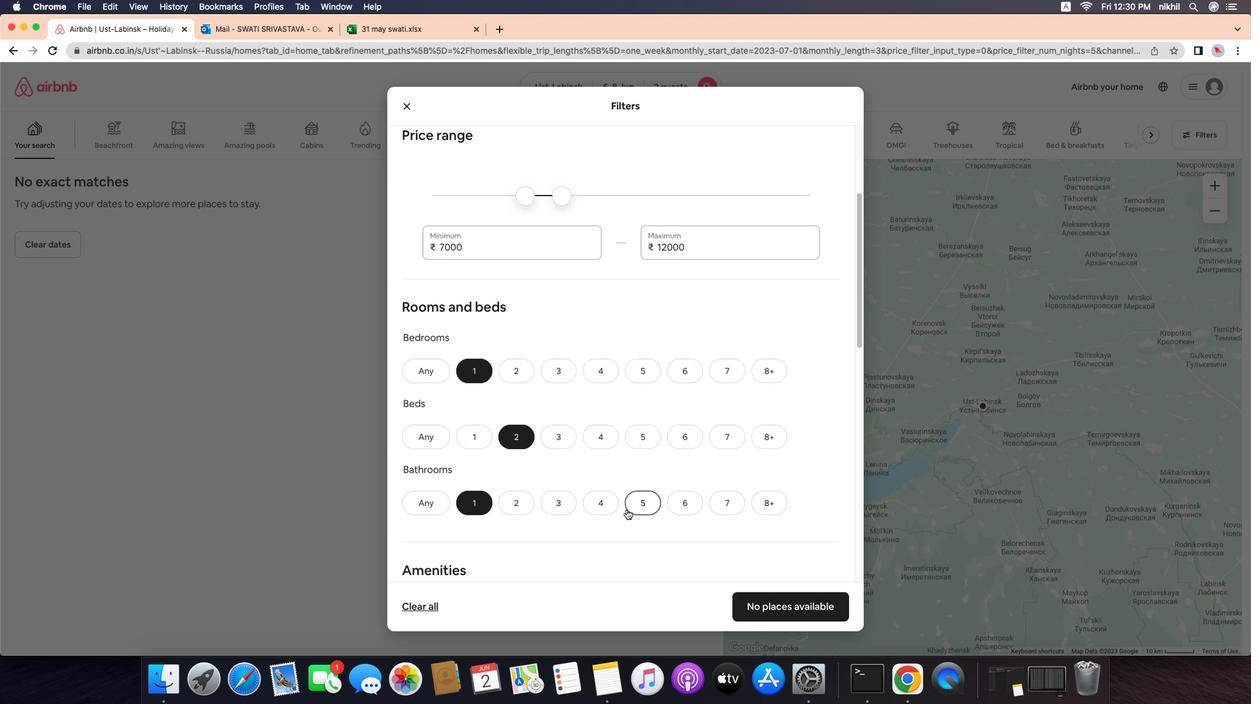 
Action: Mouse moved to (739, 271)
Screenshot: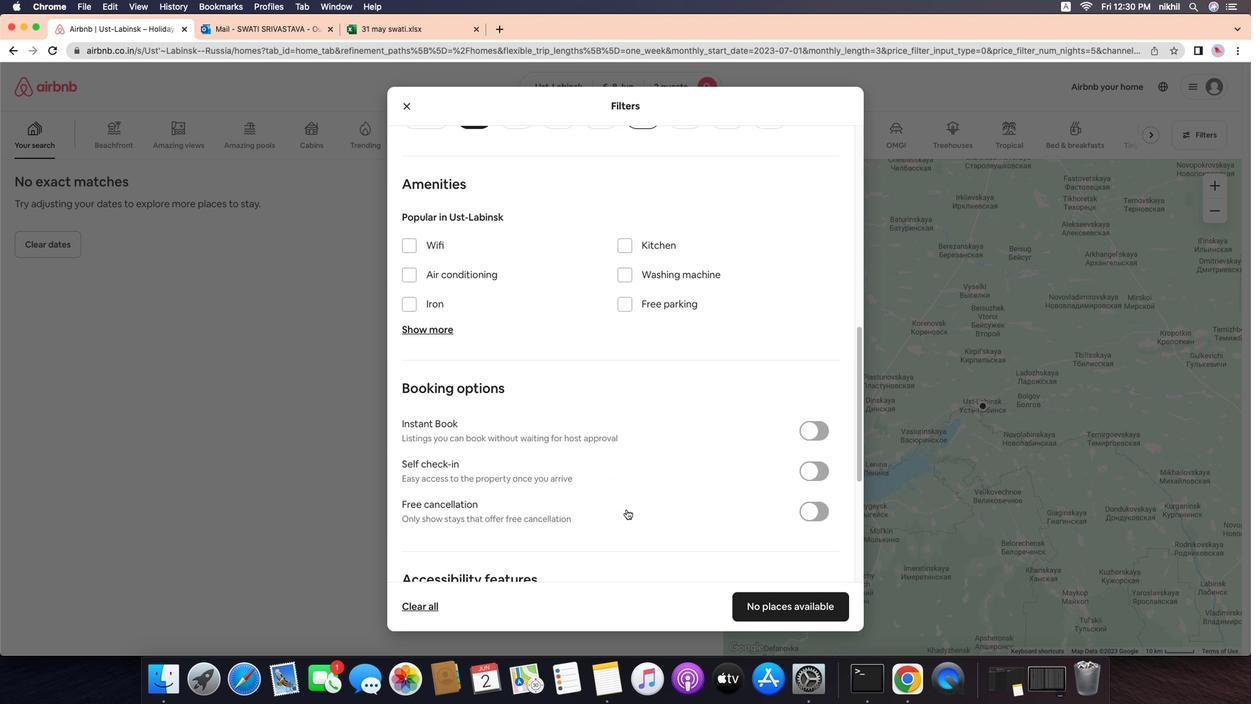 
Action: Mouse pressed left at (739, 271)
Screenshot: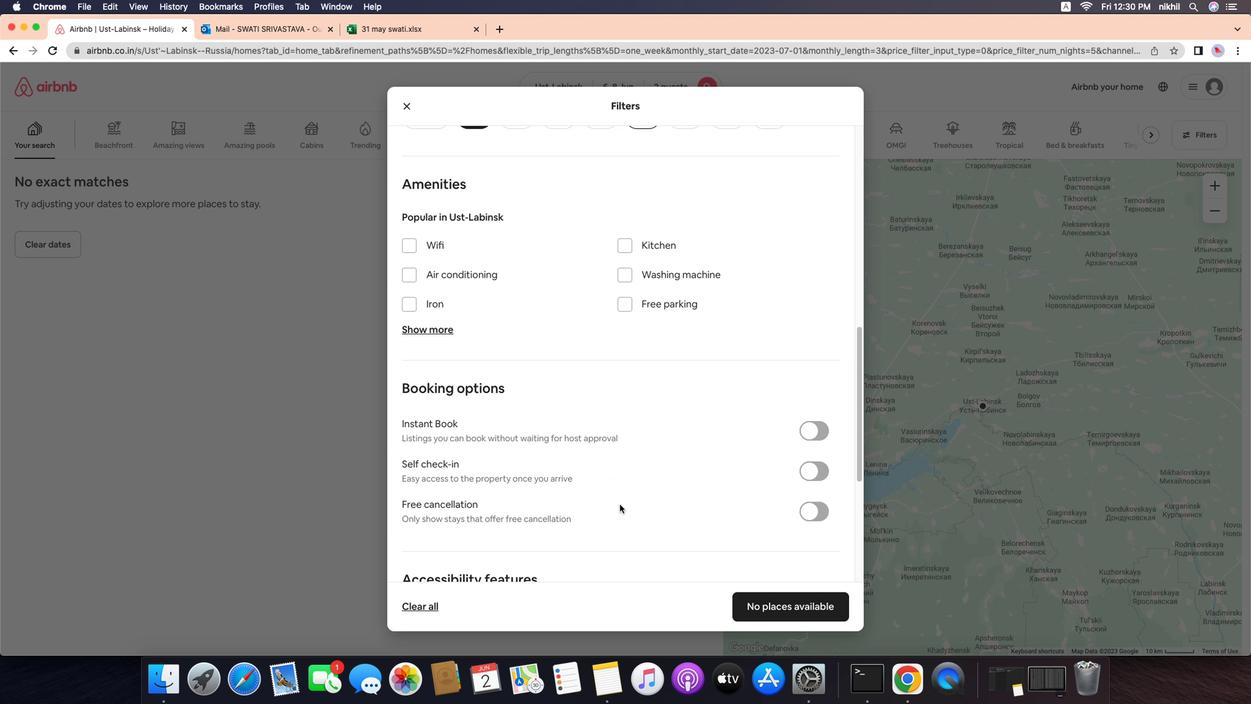 
Action: Mouse moved to (764, 287)
Screenshot: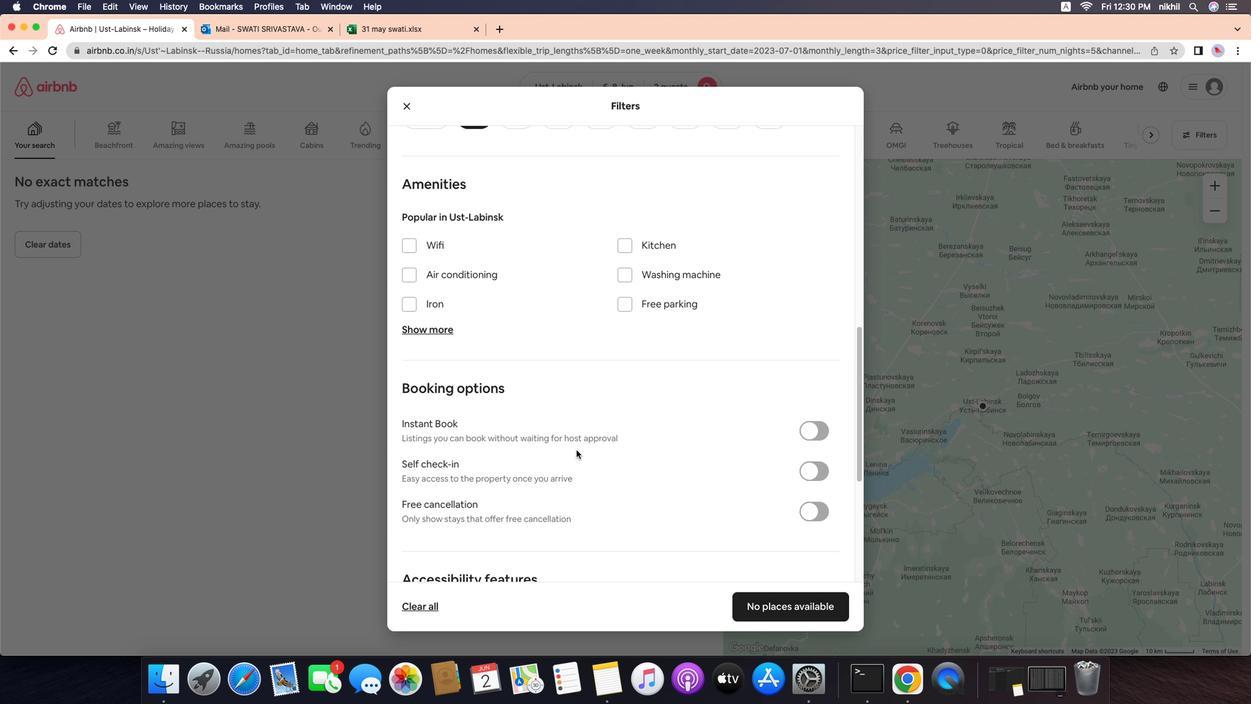 
Action: Mouse pressed left at (764, 287)
Screenshot: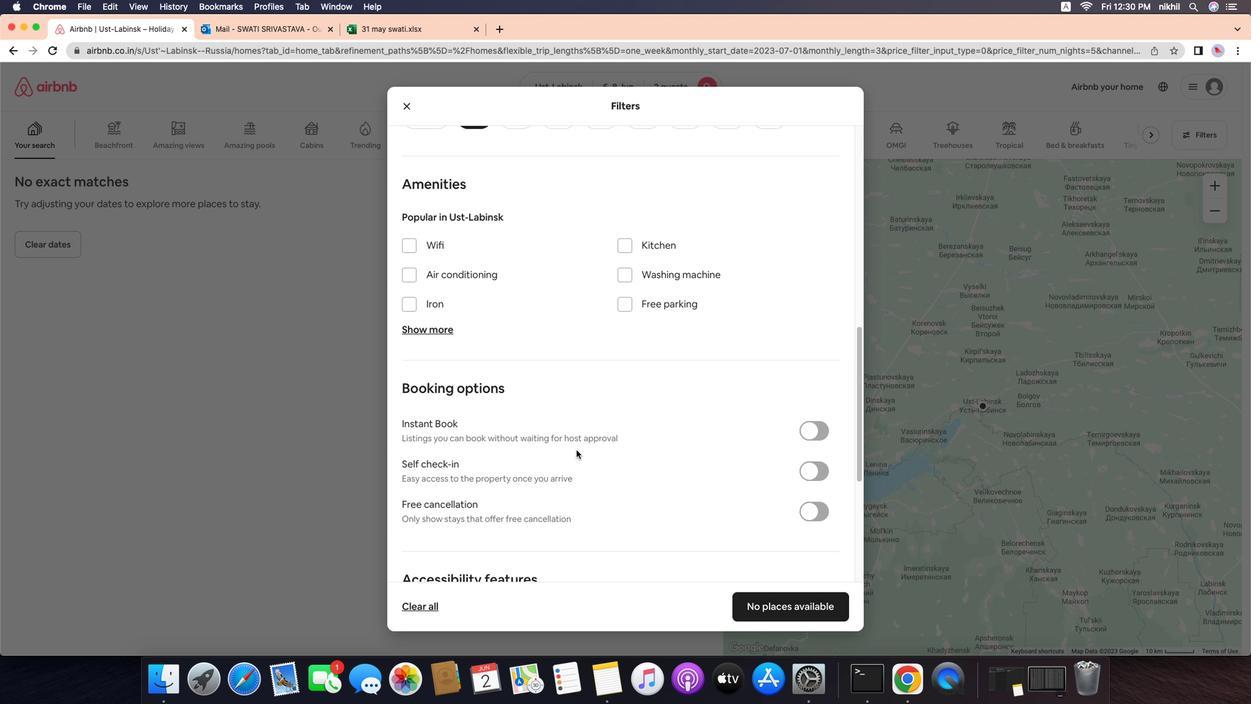 
Action: Mouse moved to (661, 288)
Screenshot: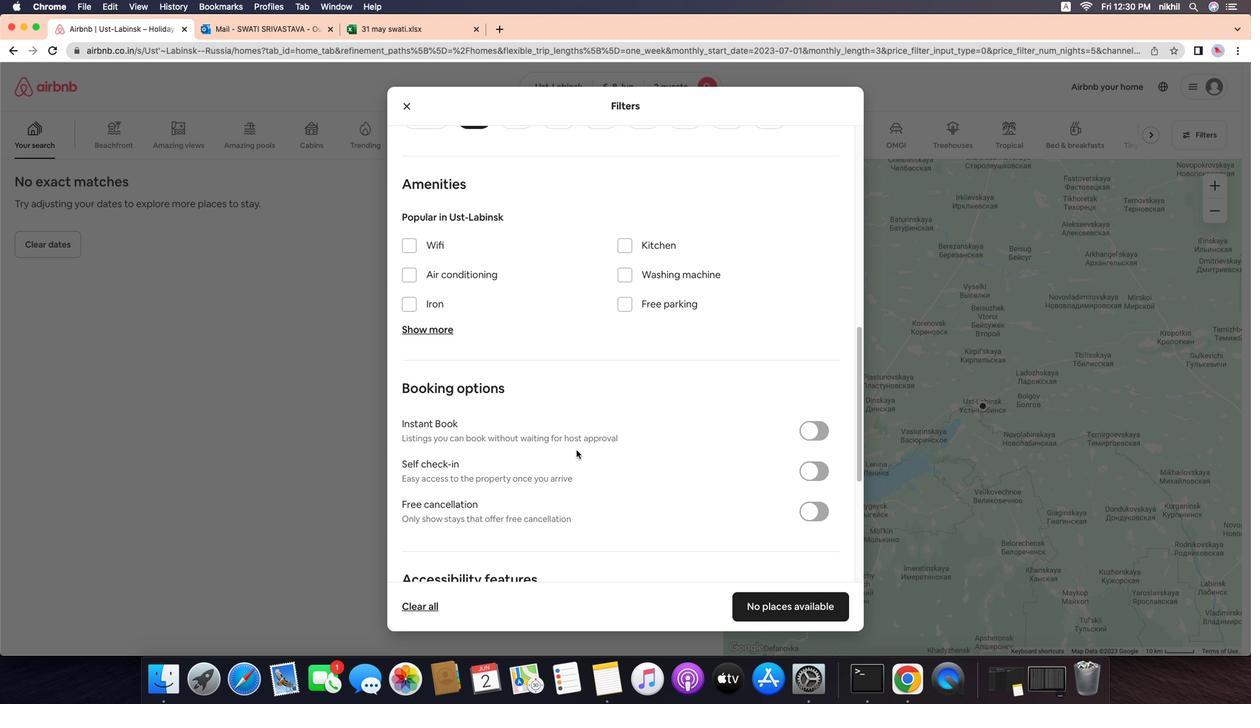 
Action: Mouse scrolled (661, 288) with delta (1091, 157)
Screenshot: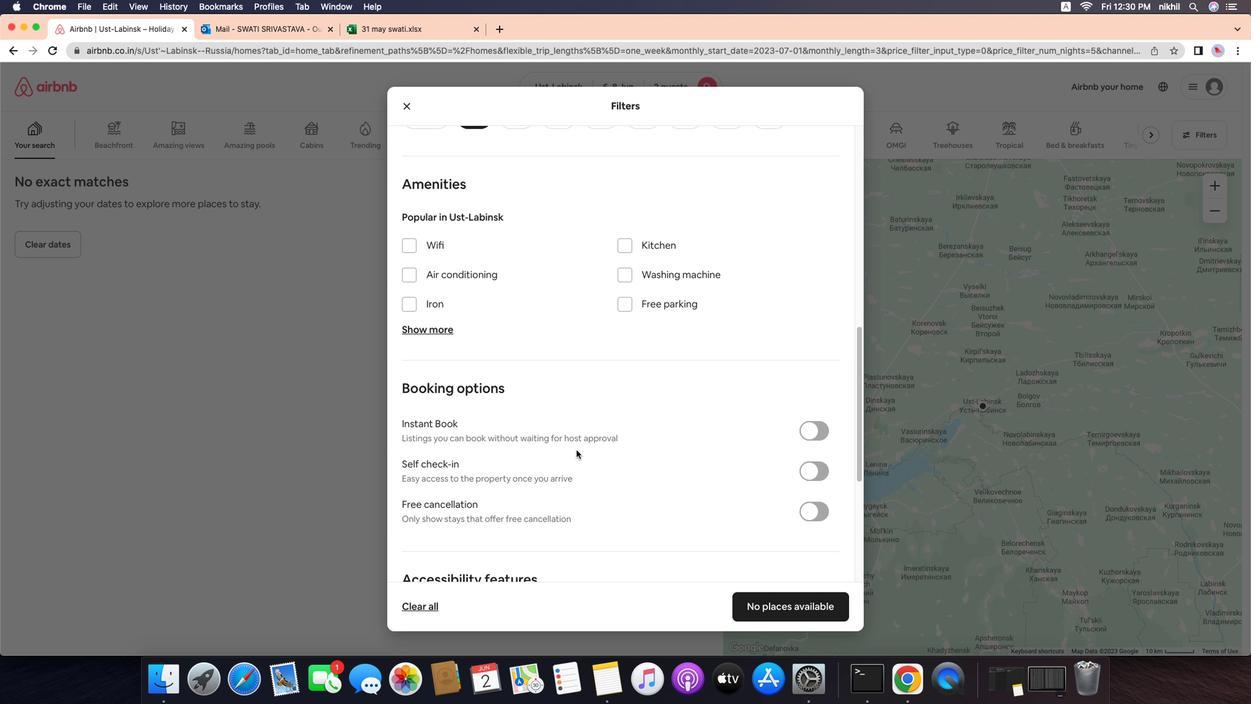 
Action: Mouse scrolled (661, 288) with delta (1091, 157)
Screenshot: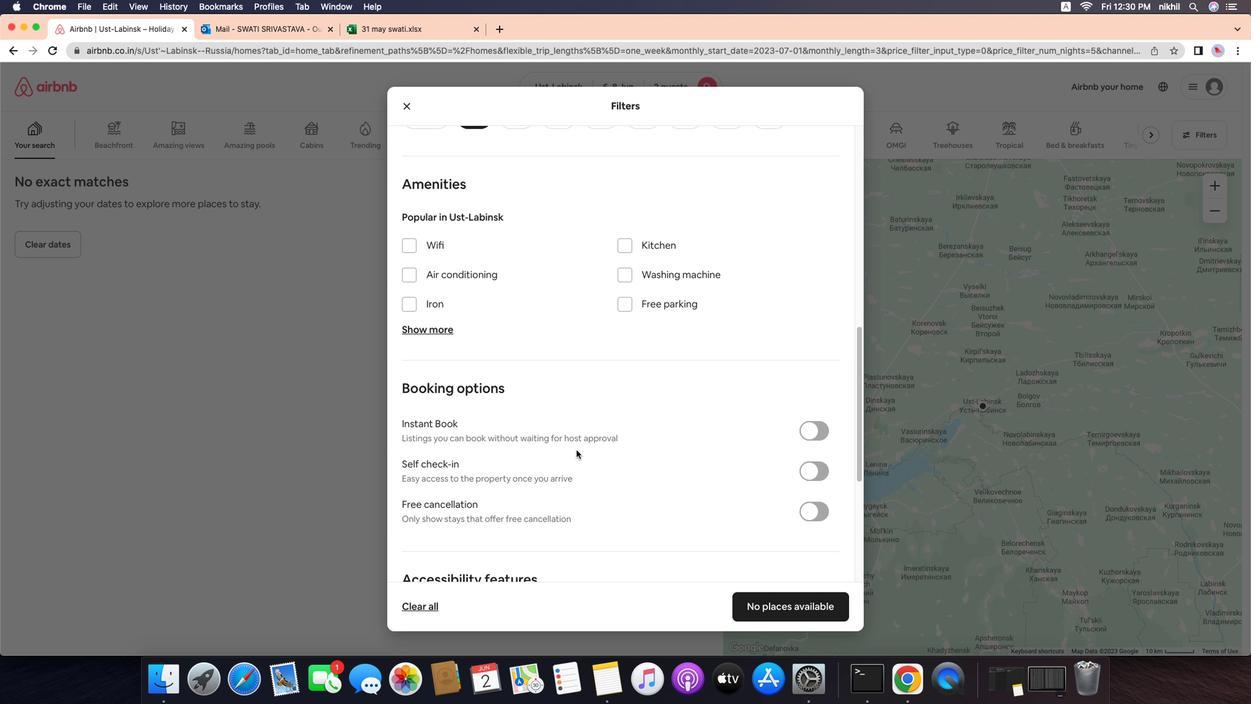 
Action: Mouse scrolled (661, 288) with delta (1091, 157)
Screenshot: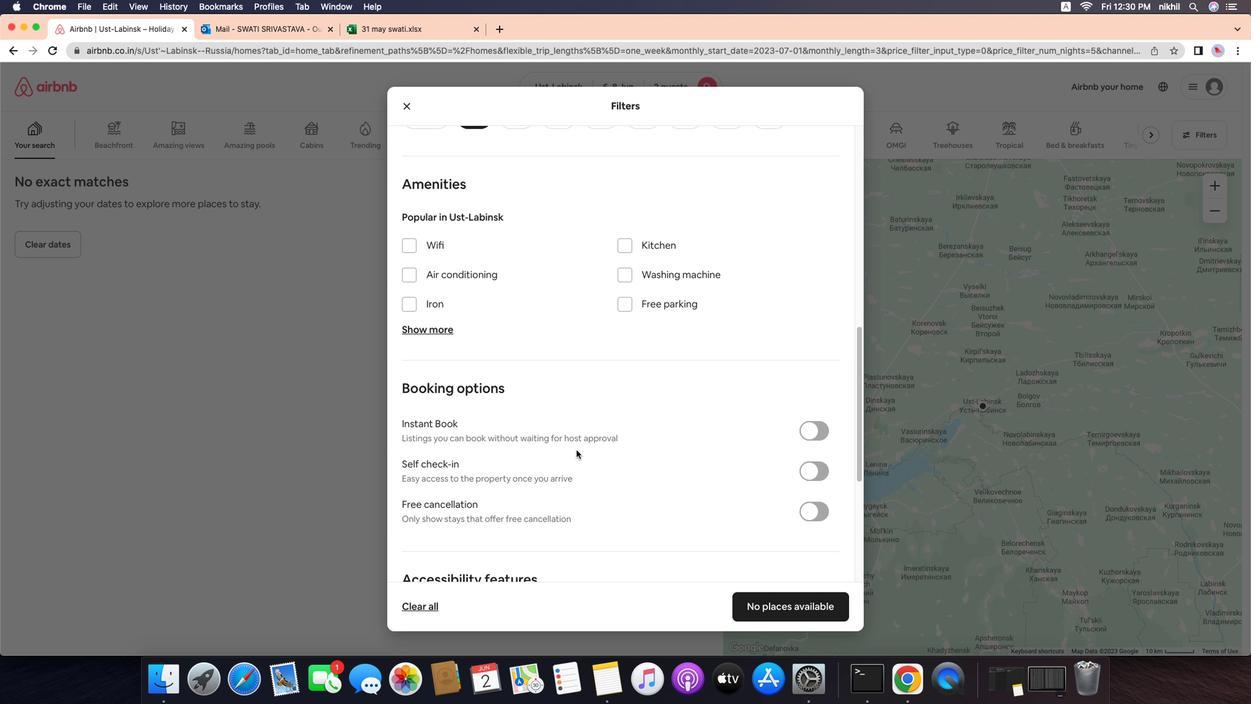 
Action: Mouse scrolled (661, 288) with delta (1091, 157)
Screenshot: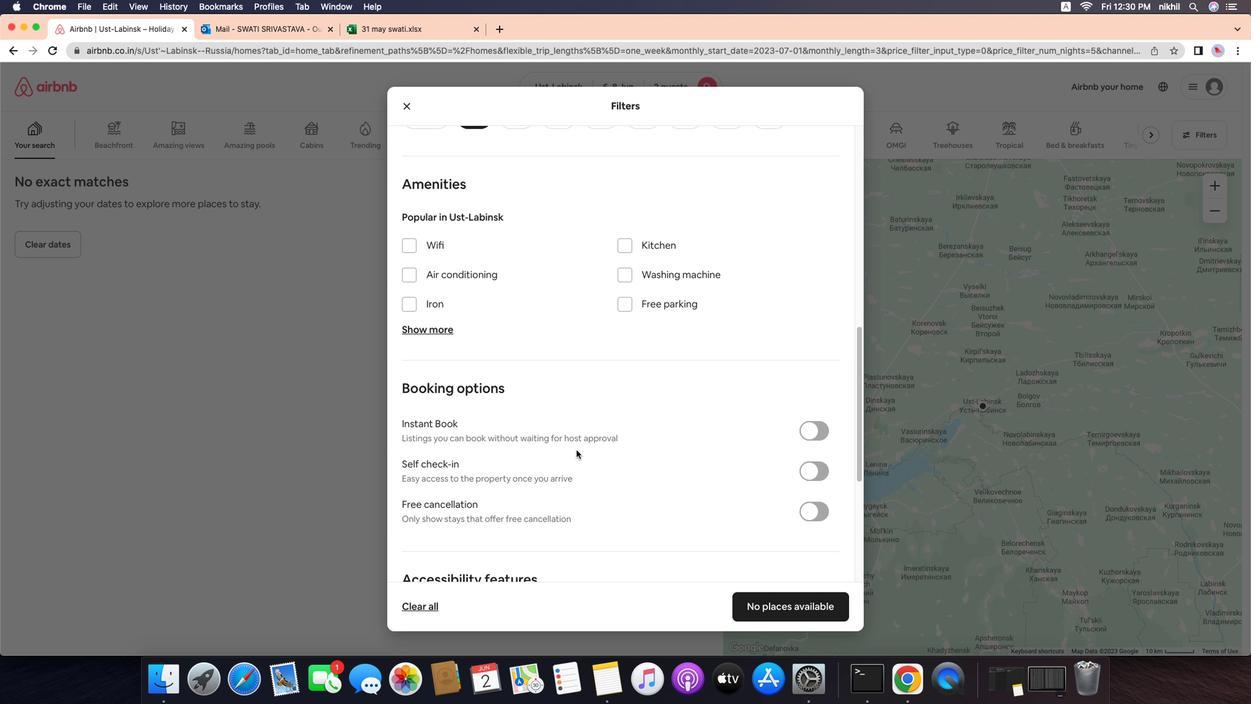 
Action: Mouse scrolled (661, 288) with delta (1091, 157)
Screenshot: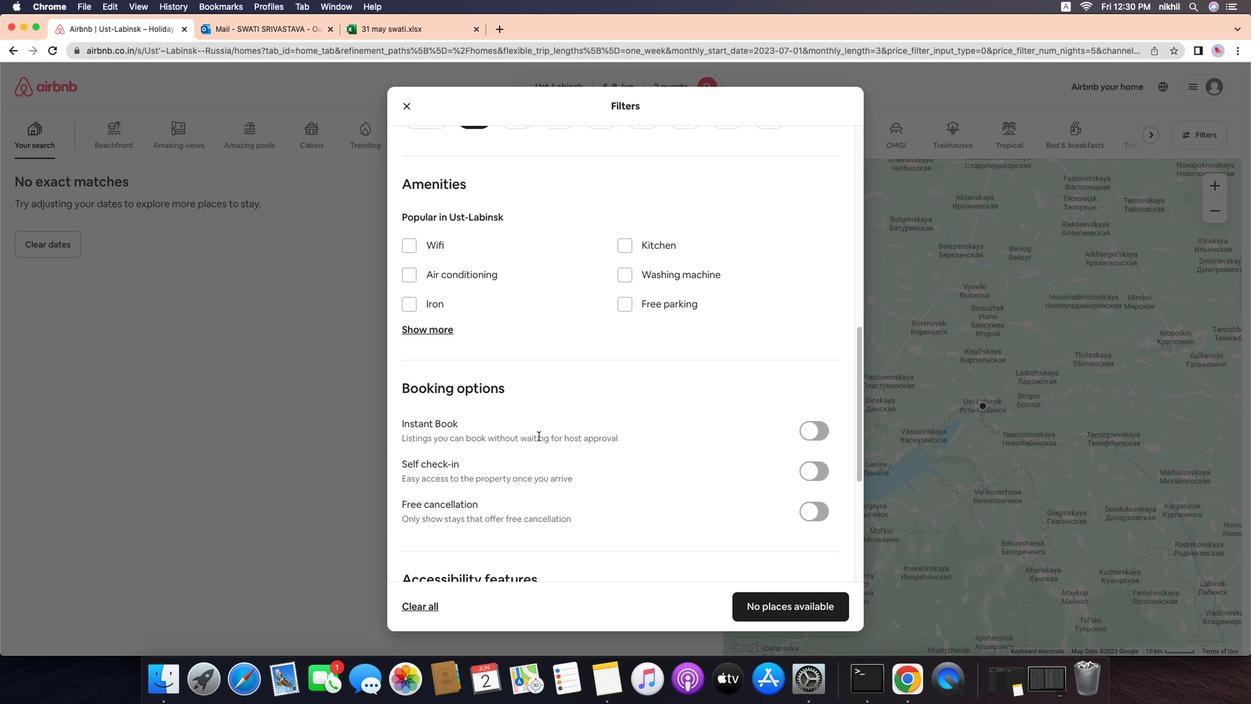 
Action: Mouse moved to (807, 221)
Screenshot: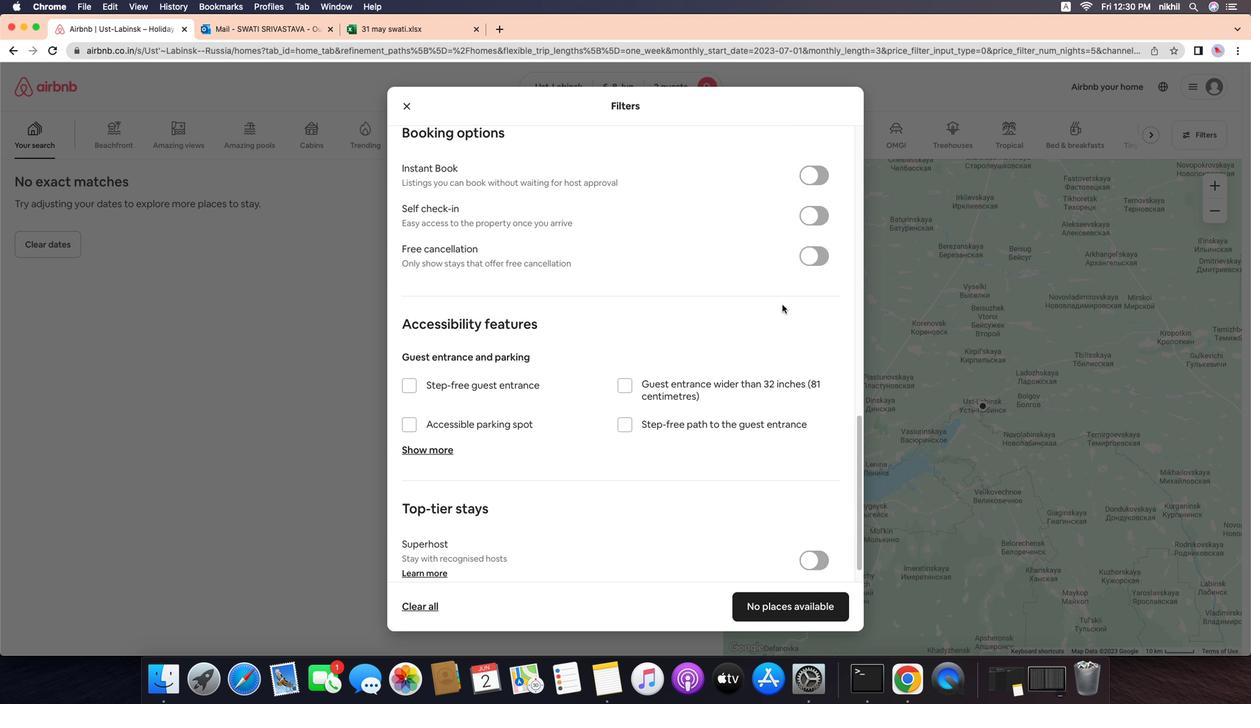 
Action: Mouse pressed left at (807, 221)
Screenshot: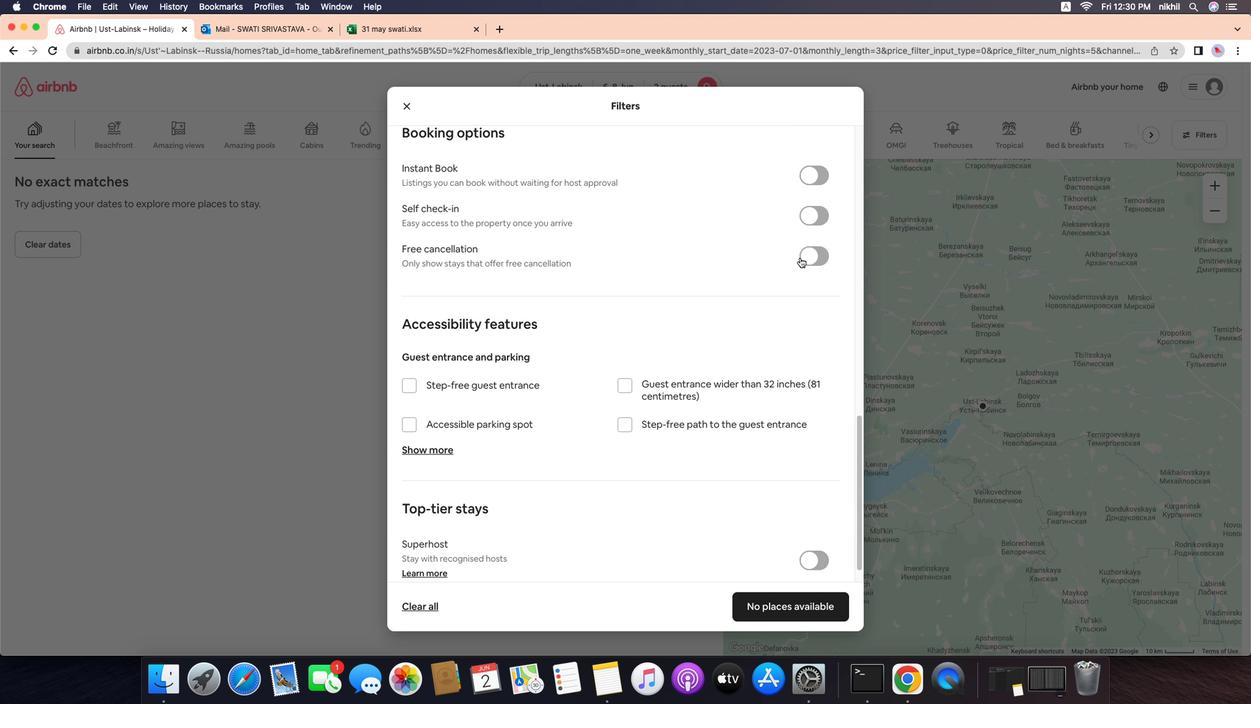 
Action: Mouse moved to (648, 264)
Screenshot: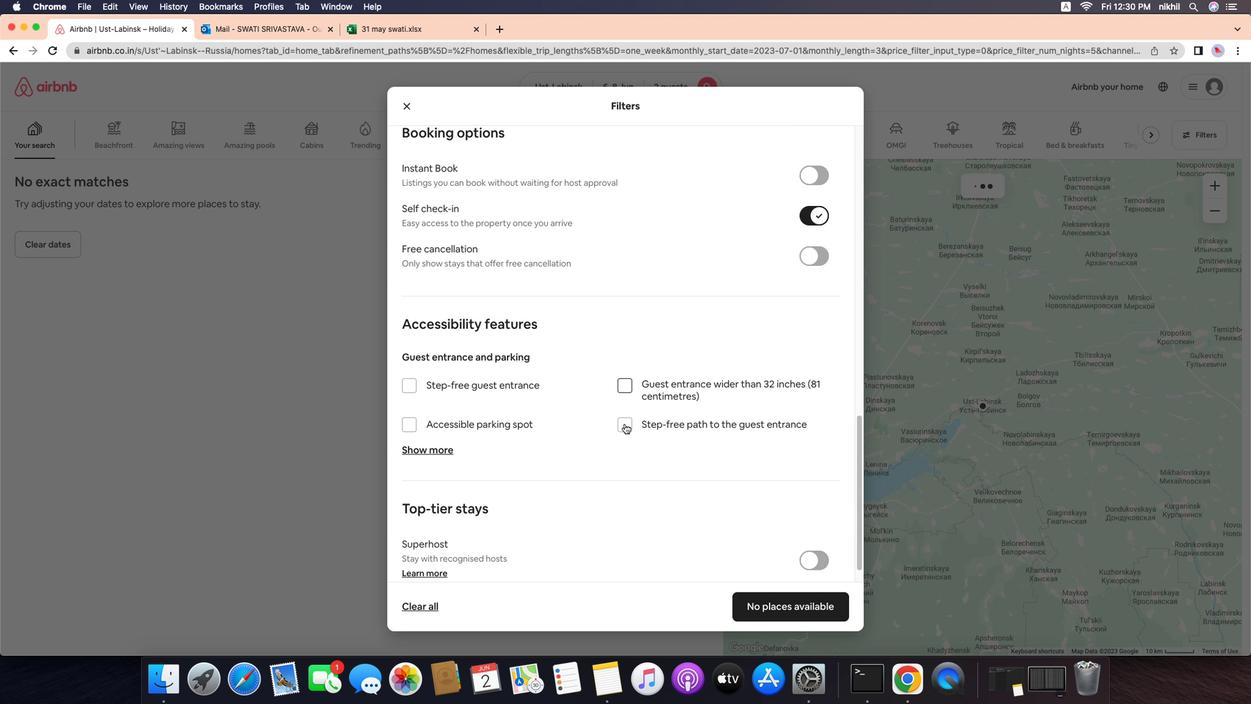 
Action: Mouse scrolled (648, 264) with delta (1091, 157)
Screenshot: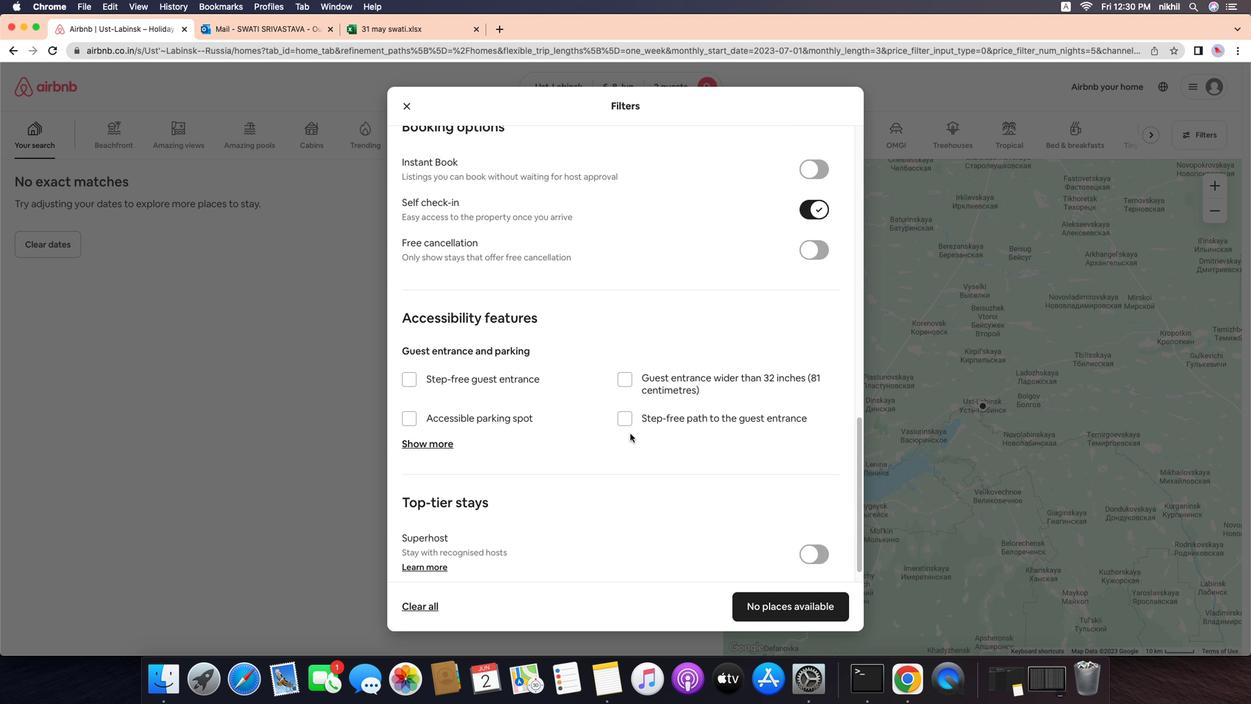 
Action: Mouse scrolled (648, 264) with delta (1091, 157)
Screenshot: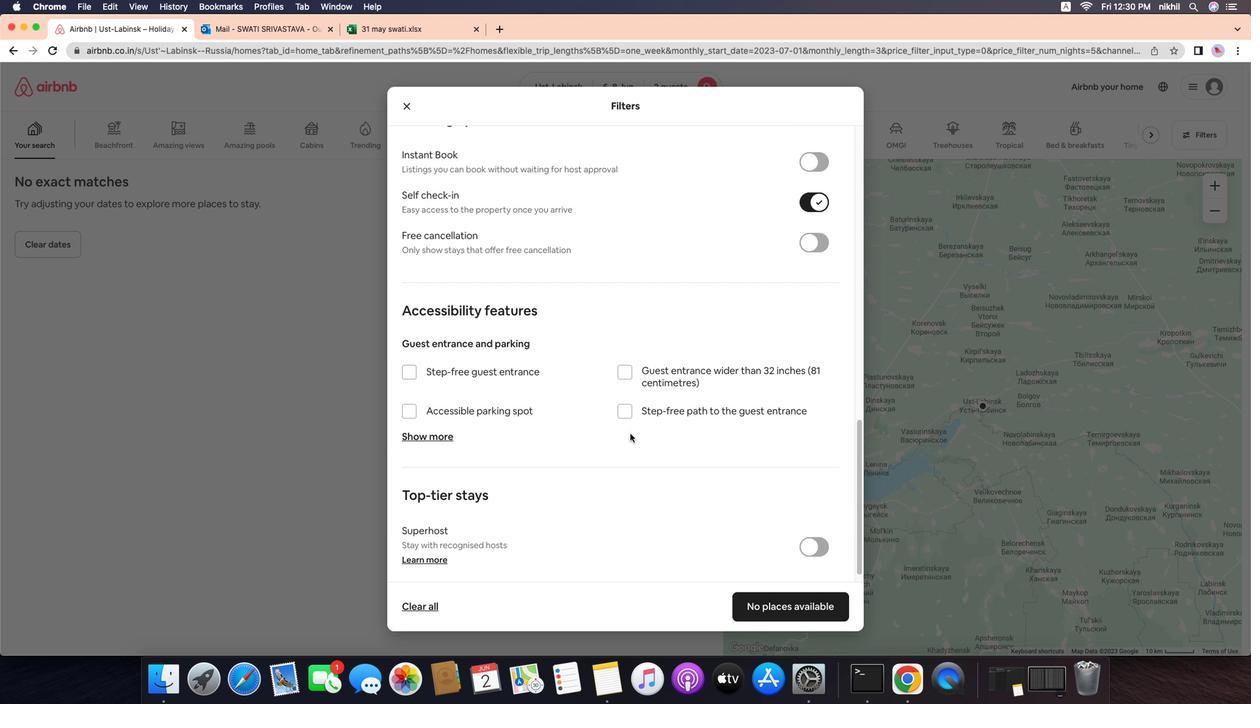 
Action: Mouse scrolled (648, 264) with delta (1091, 157)
Screenshot: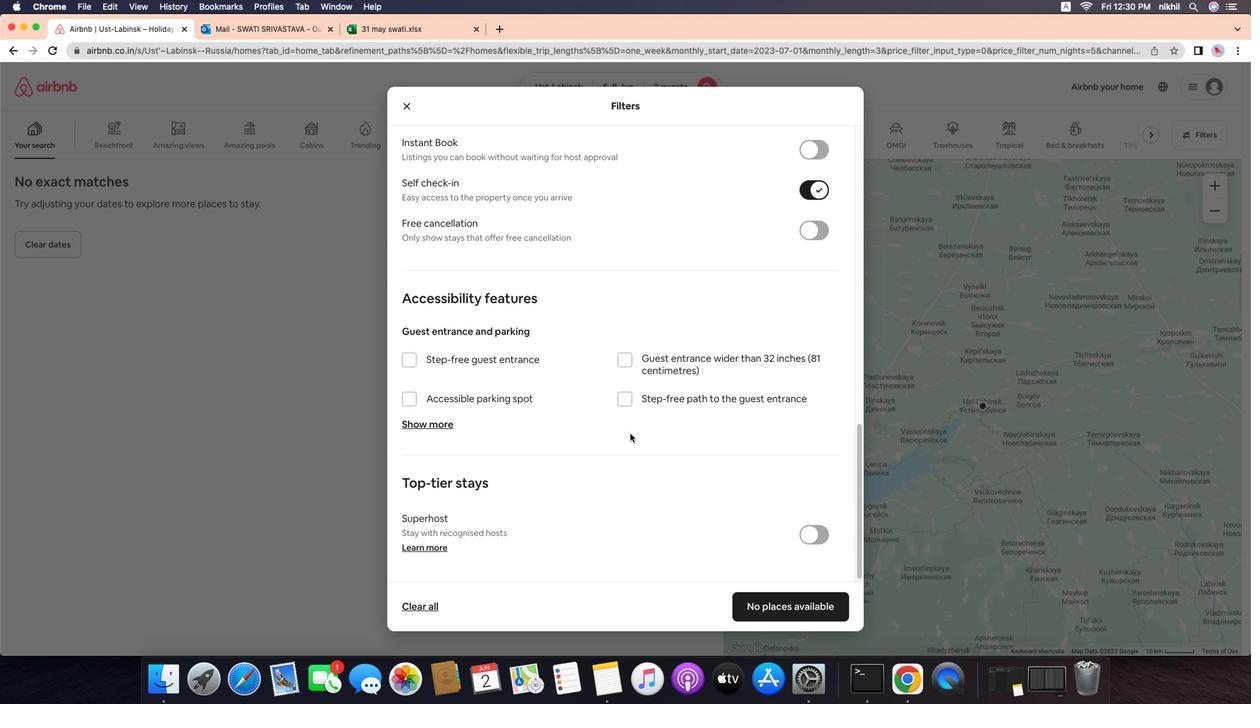
Action: Mouse scrolled (648, 264) with delta (1091, 157)
Screenshot: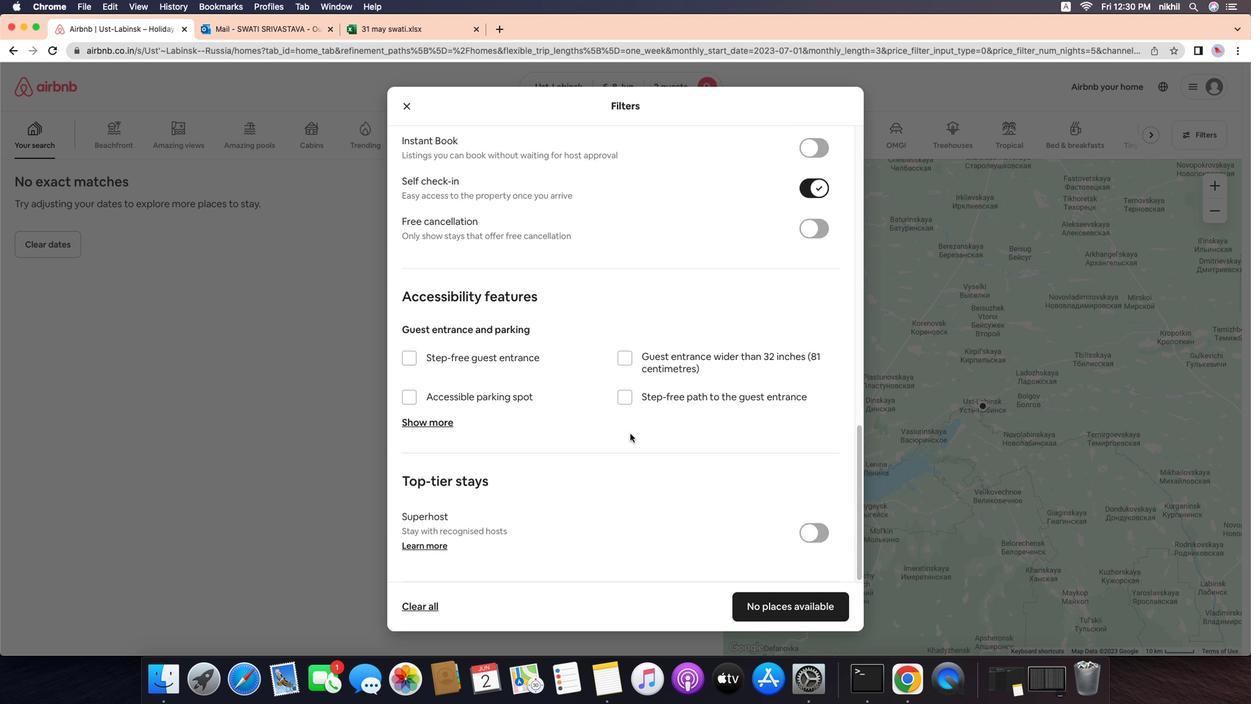 
Action: Mouse moved to (535, 212)
Screenshot: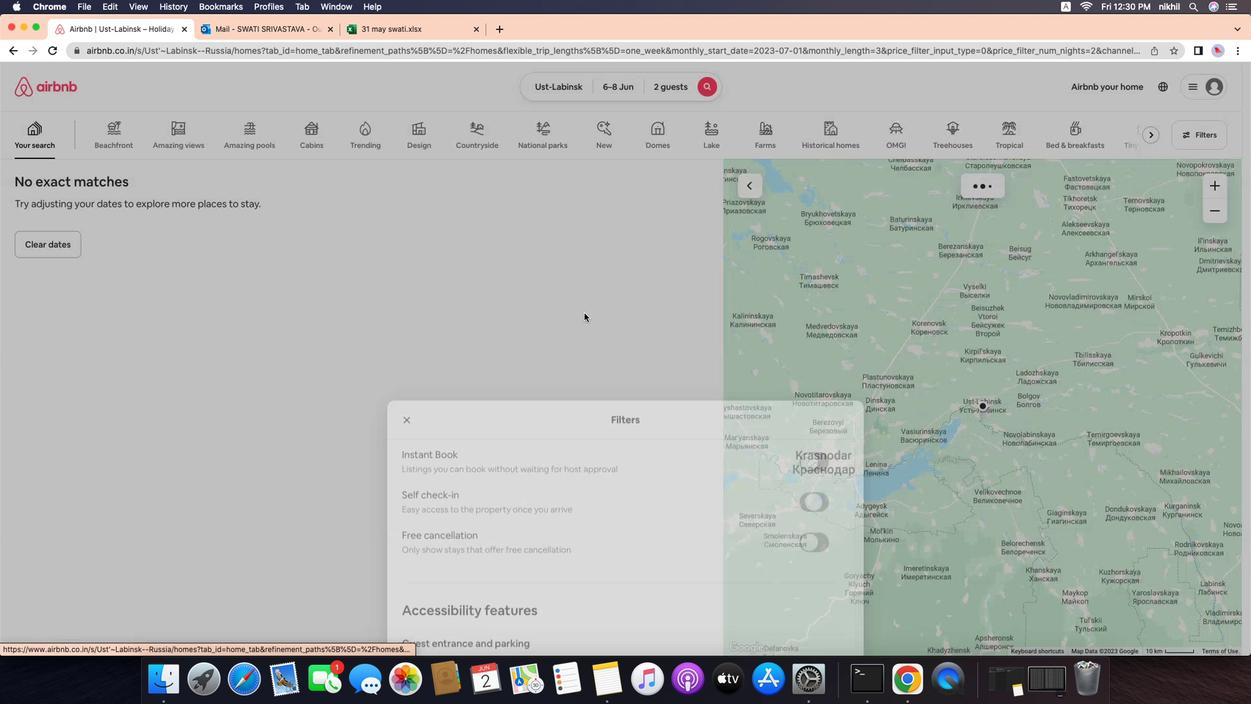 
Action: Mouse pressed left at (535, 212)
Screenshot: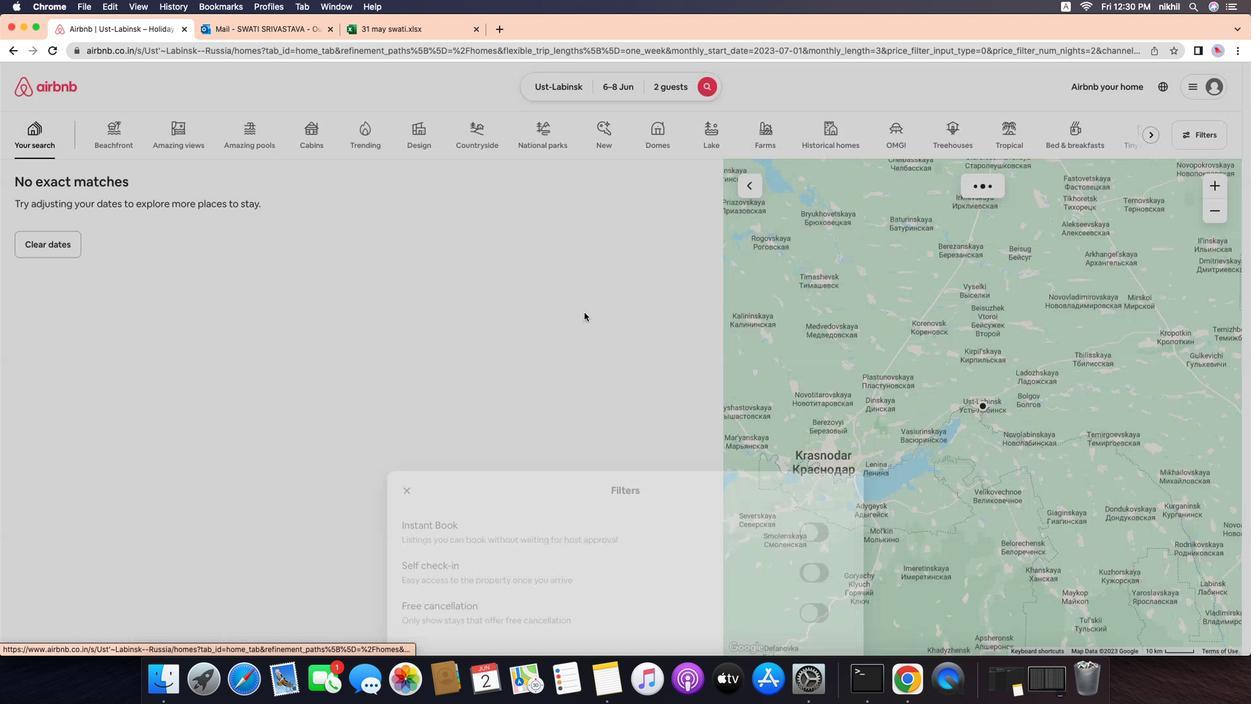 
Action: Mouse moved to (659, 268)
Screenshot: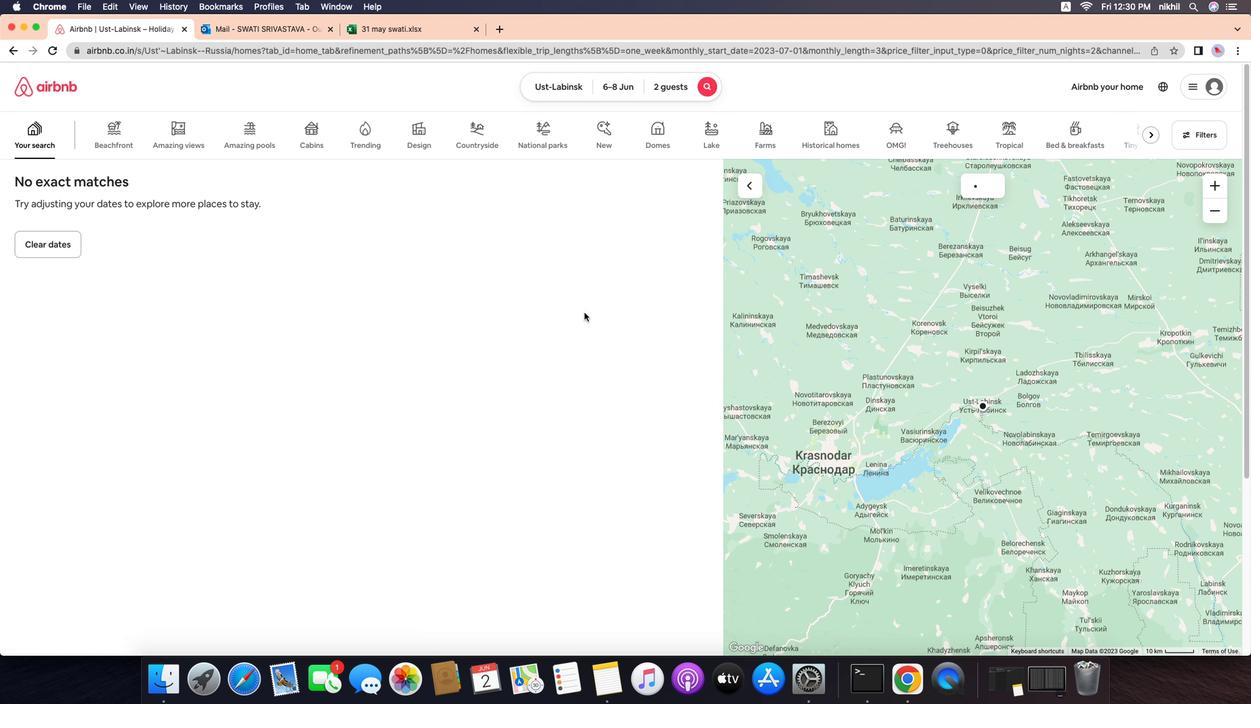 
Action: Mouse scrolled (659, 268) with delta (1091, 157)
Screenshot: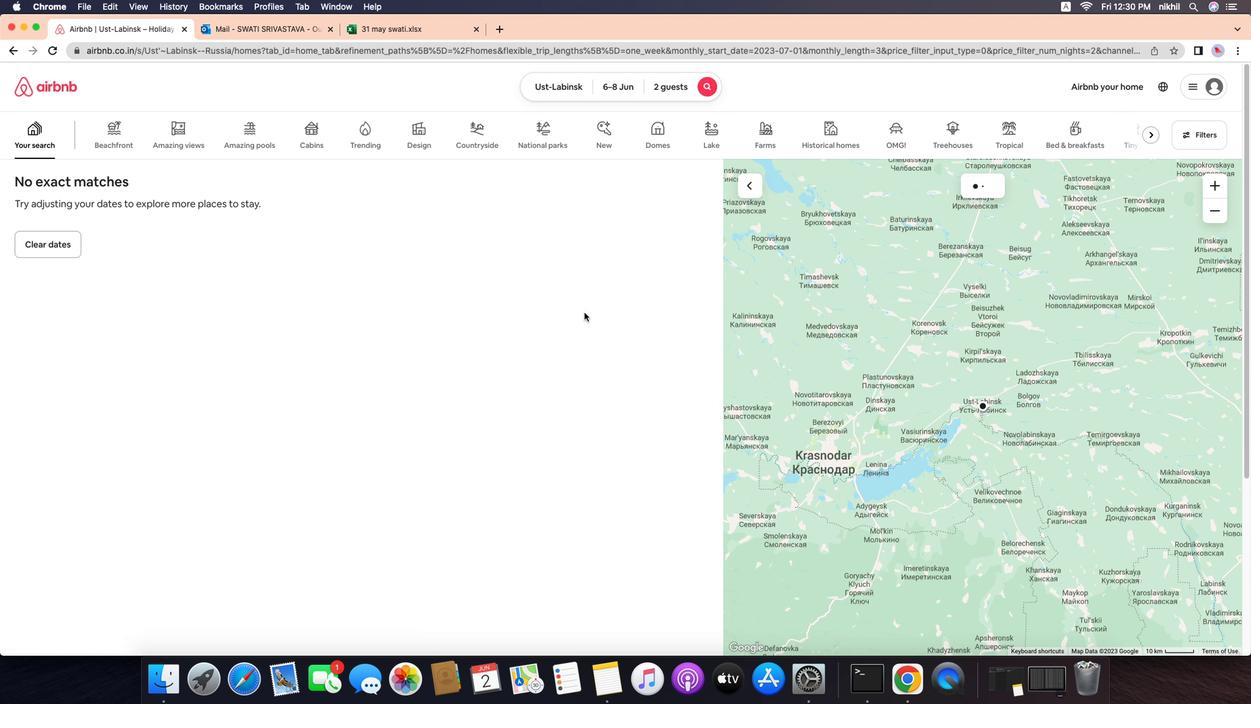 
Action: Mouse scrolled (659, 268) with delta (1091, 157)
Screenshot: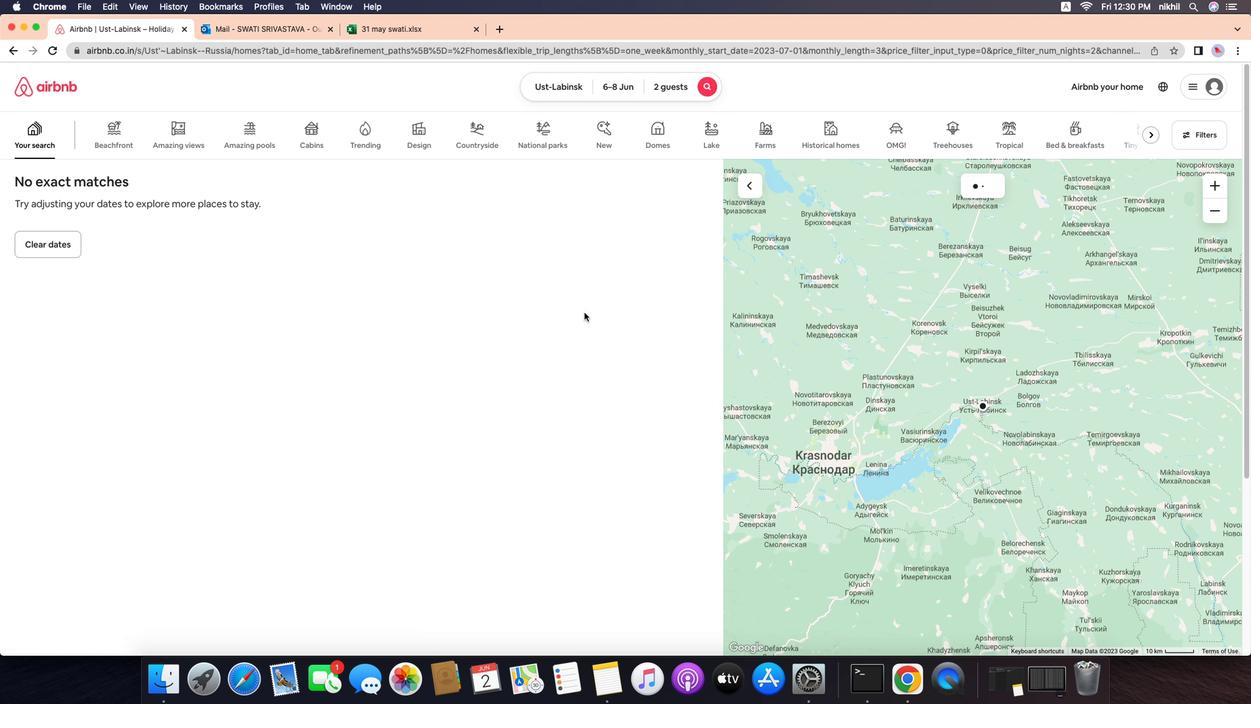 
Action: Mouse scrolled (659, 268) with delta (1091, 157)
Screenshot: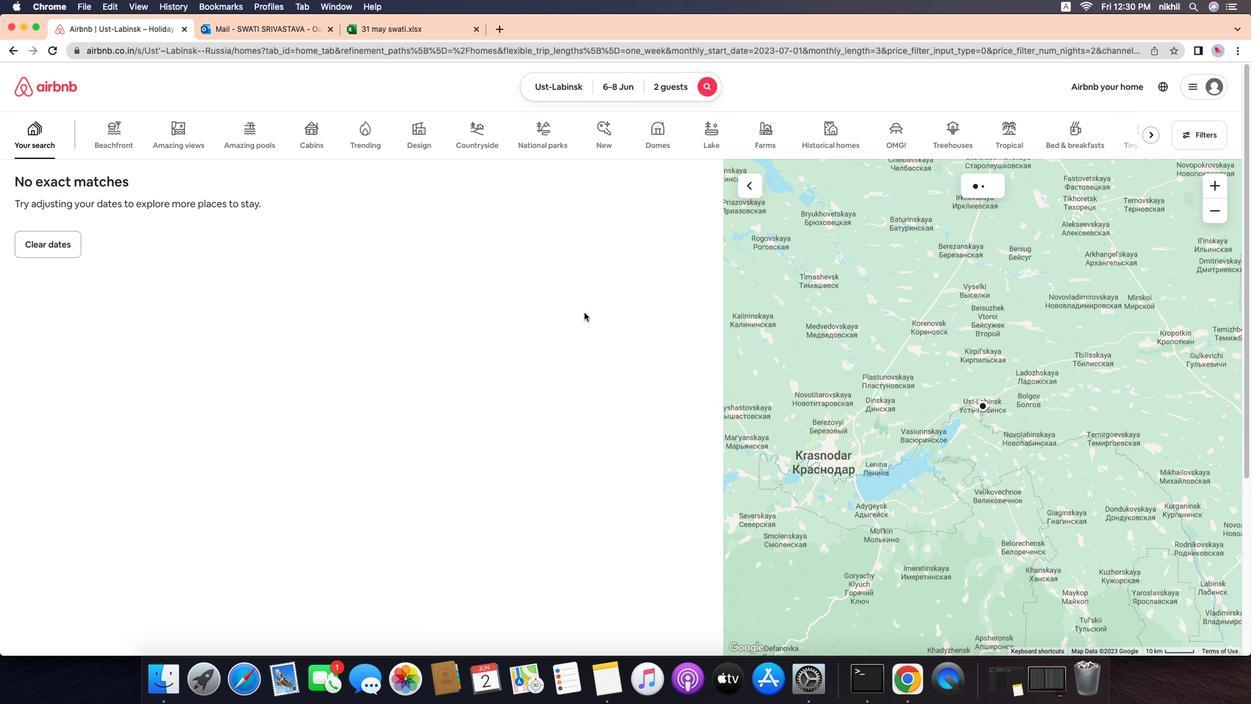 
Action: Mouse scrolled (659, 268) with delta (1091, 156)
Screenshot: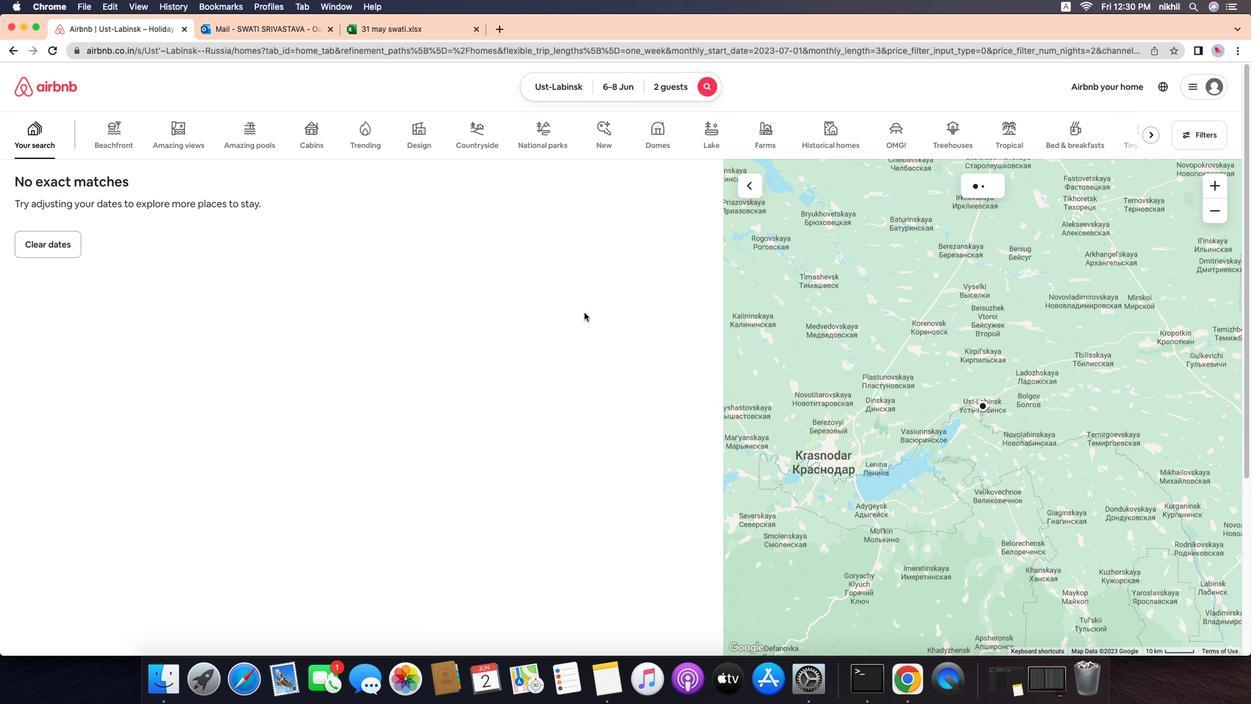 
Action: Mouse scrolled (659, 268) with delta (1091, 156)
Screenshot: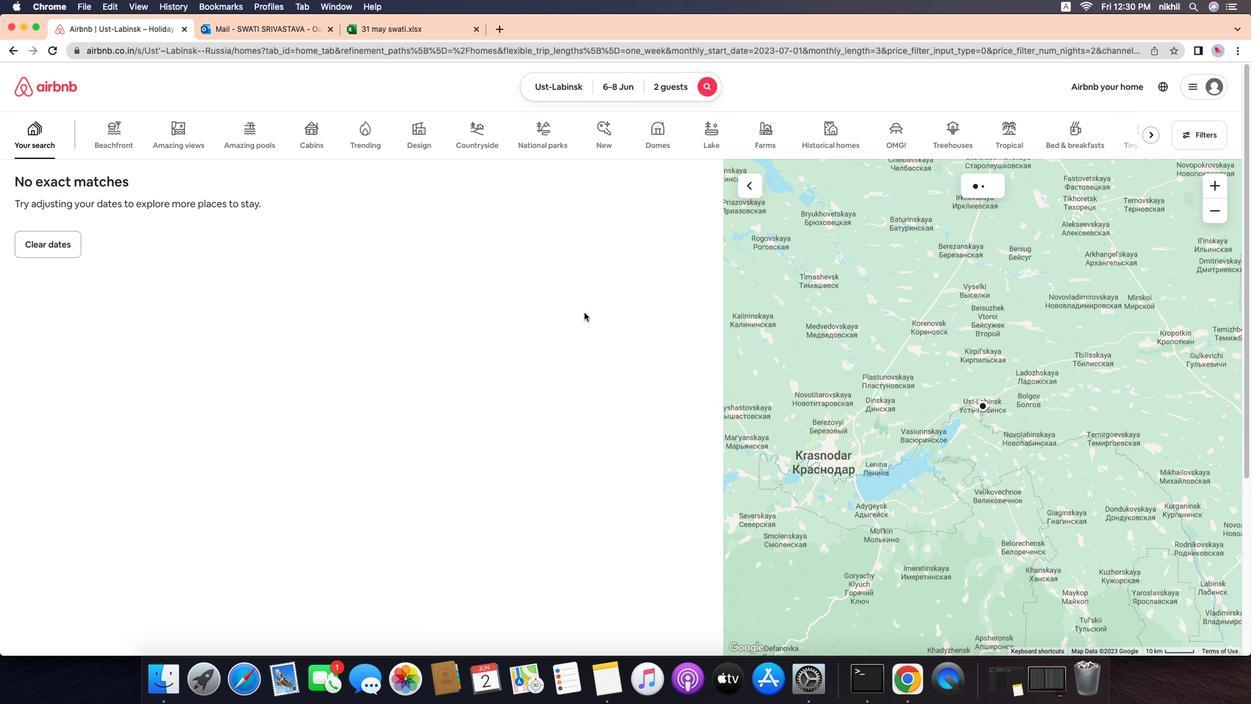 
Action: Mouse moved to (584, 313)
Screenshot: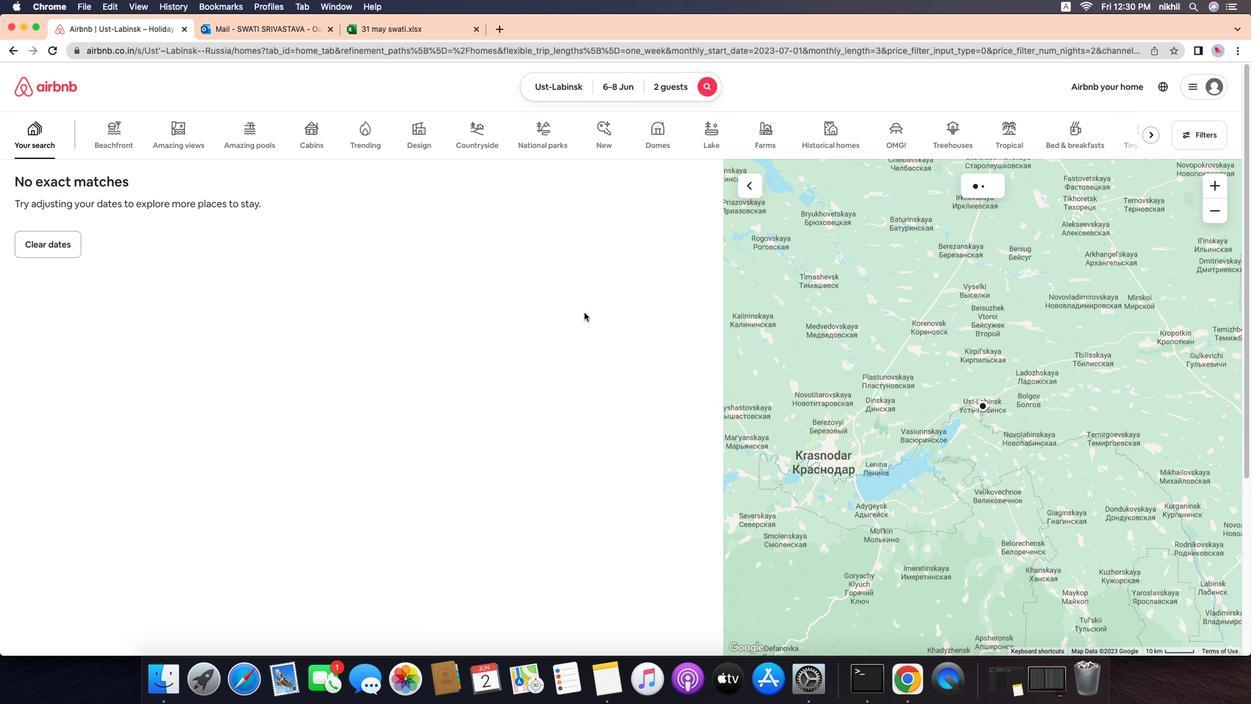 
Action: Mouse pressed left at (584, 313)
Screenshot: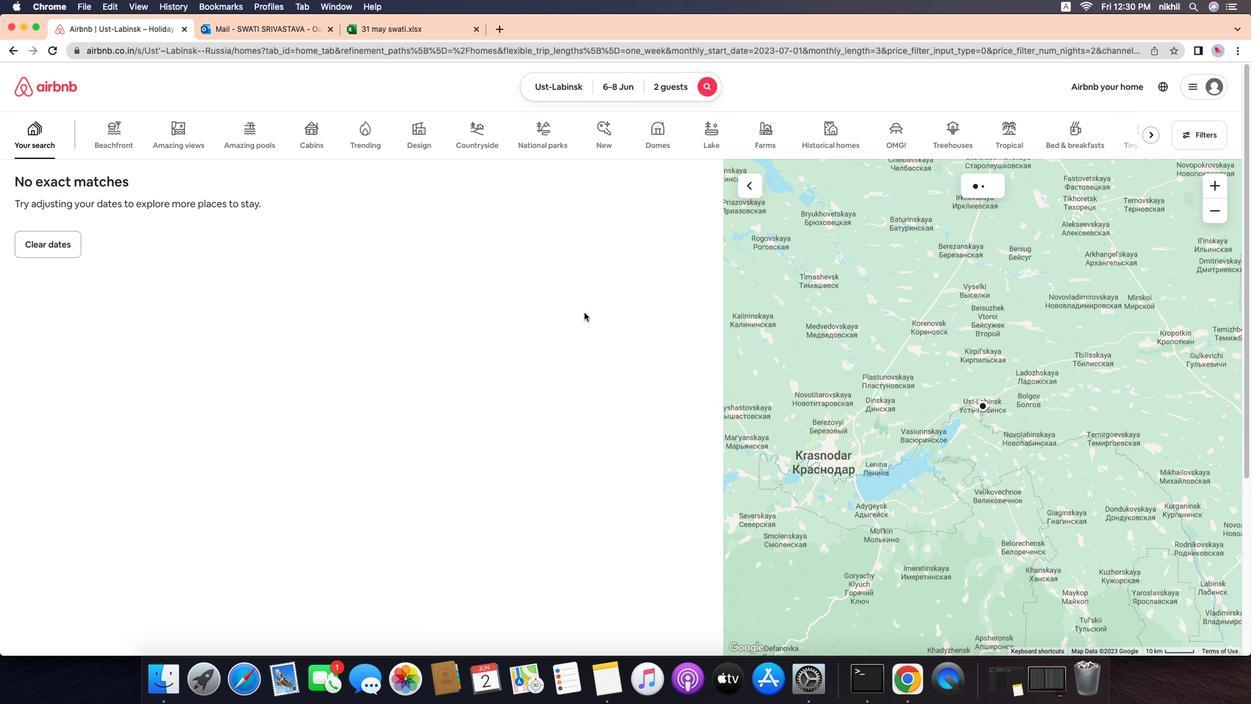 
Action: Mouse moved to (690, 237)
Screenshot: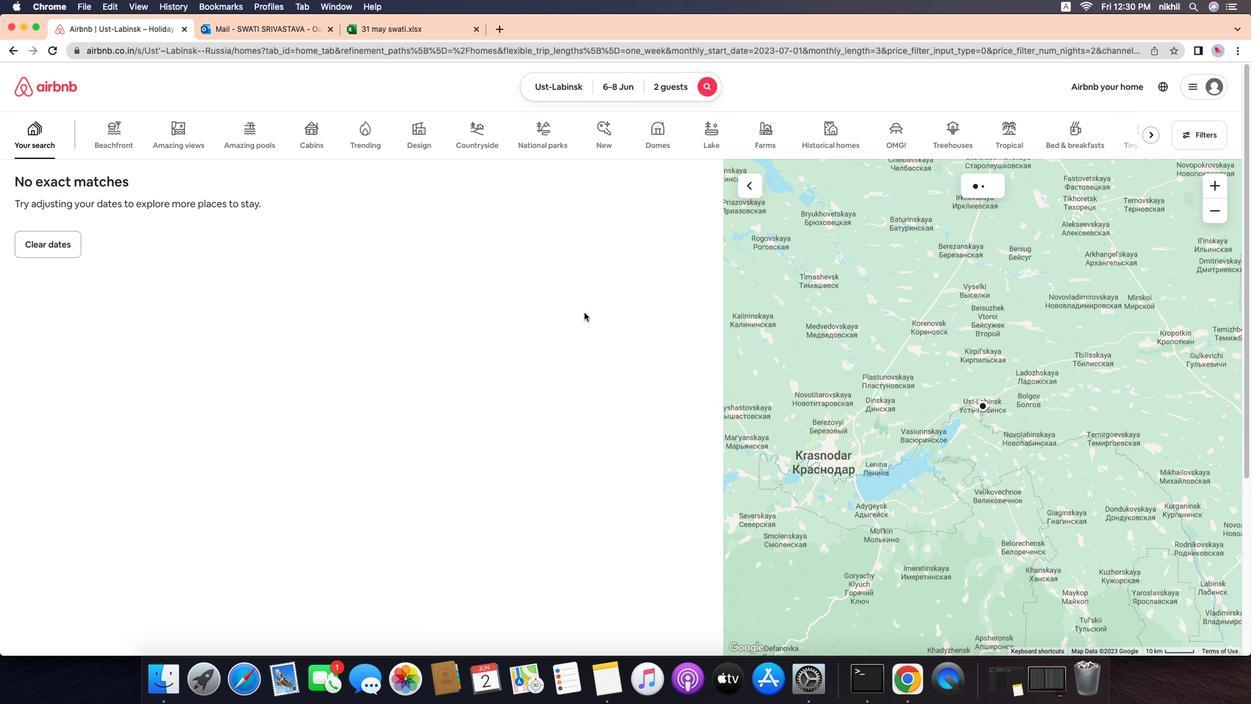 
